 Task: Find connections with filter location Khawr Fakkān with filter topic #workingathomewith filter profile language German with filter current company Microsoft with filter school Late Shri. Vishnu Waman Thakur Charitable Trust VIVA Institute of Technology at Shirgoan Post Virar Tal Vasai Dist Thane with filter industry Mobile Food Services with filter service category AnimationArchitecture with filter keywords title Marketing Research Analyst
Action: Mouse moved to (499, 72)
Screenshot: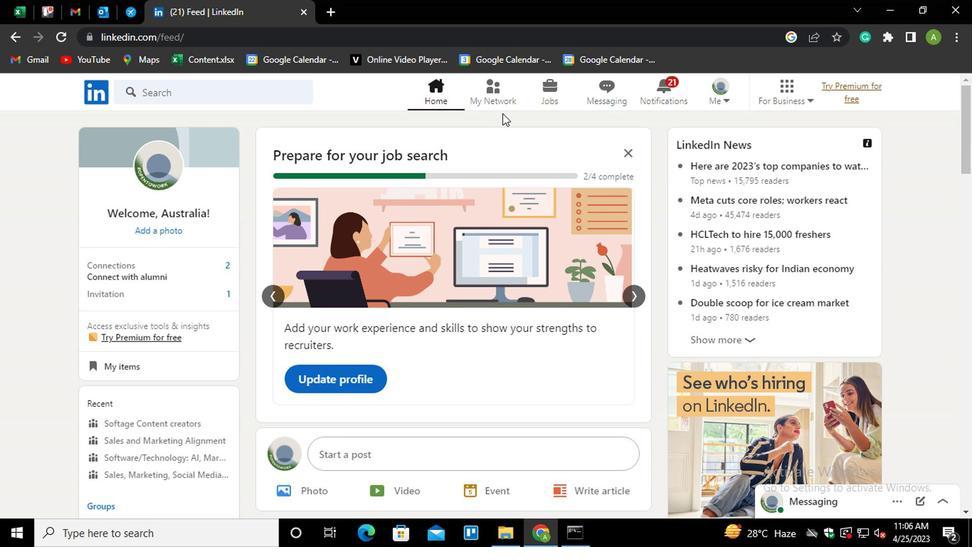 
Action: Mouse pressed left at (499, 72)
Screenshot: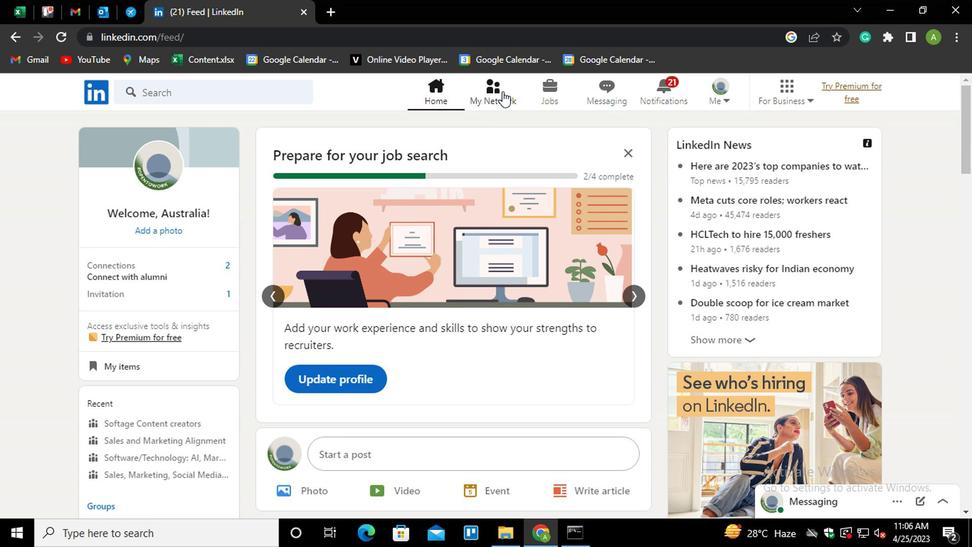 
Action: Mouse moved to (190, 167)
Screenshot: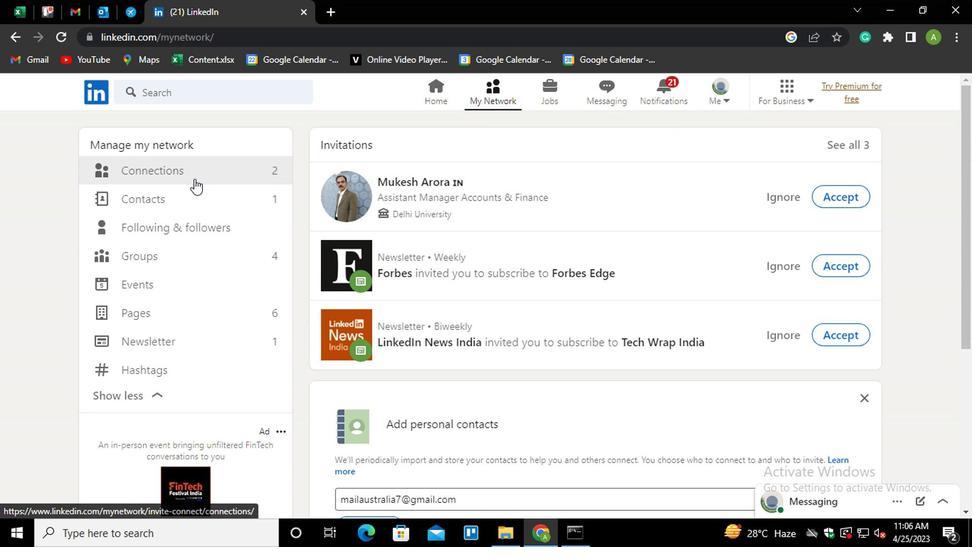 
Action: Mouse pressed left at (190, 167)
Screenshot: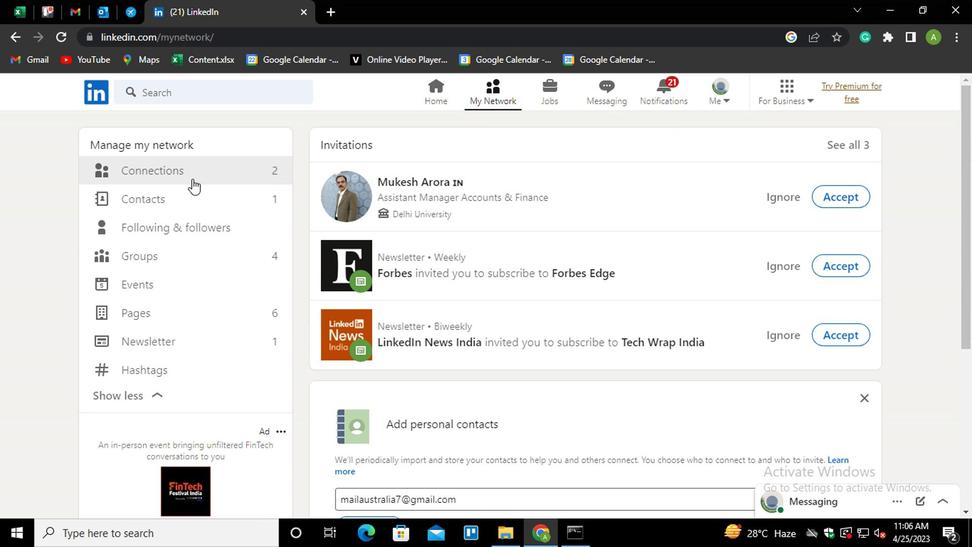 
Action: Mouse moved to (151, 151)
Screenshot: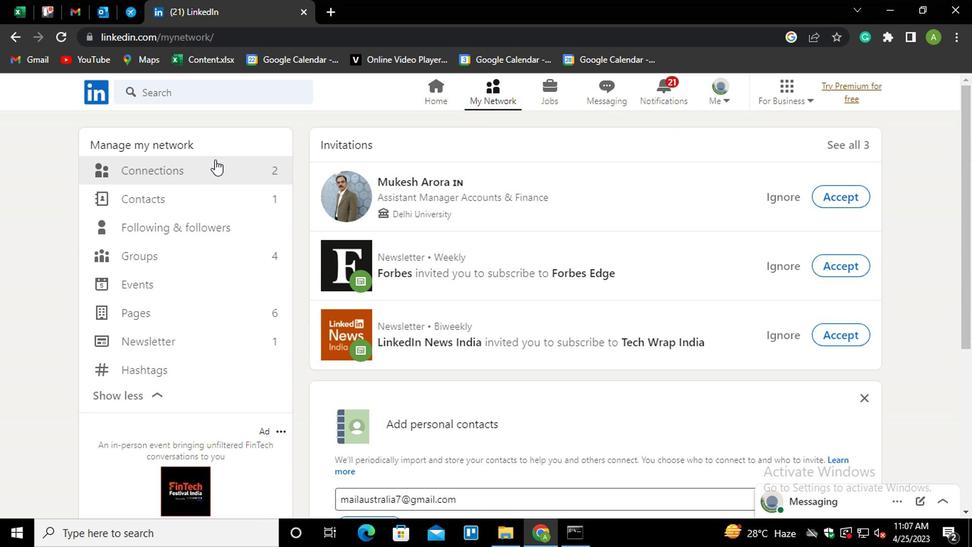 
Action: Mouse pressed left at (151, 151)
Screenshot: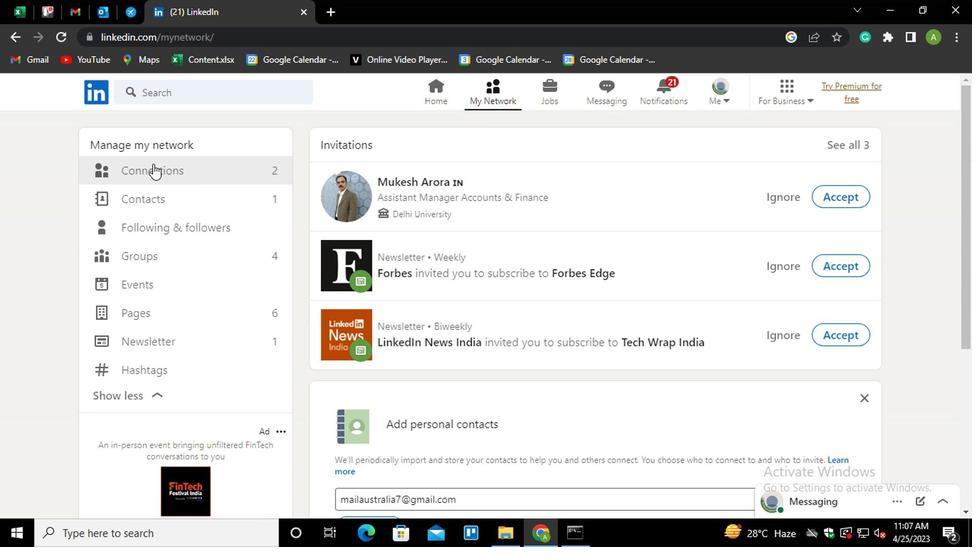 
Action: Mouse moved to (598, 157)
Screenshot: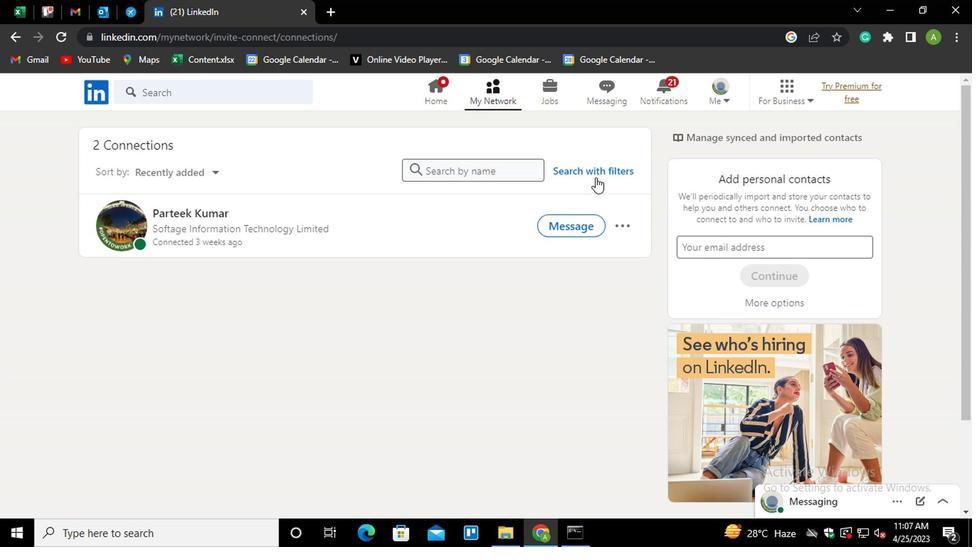 
Action: Mouse pressed left at (598, 157)
Screenshot: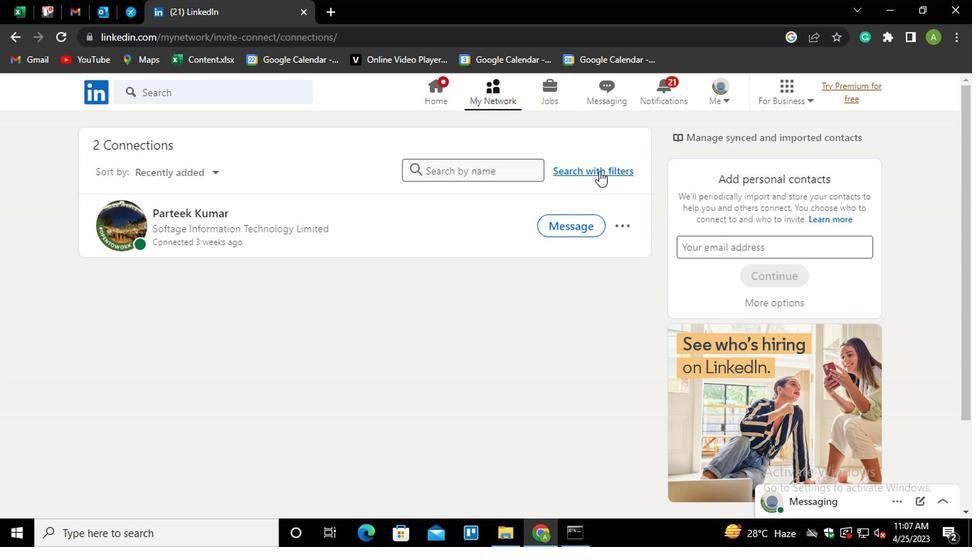 
Action: Mouse moved to (477, 115)
Screenshot: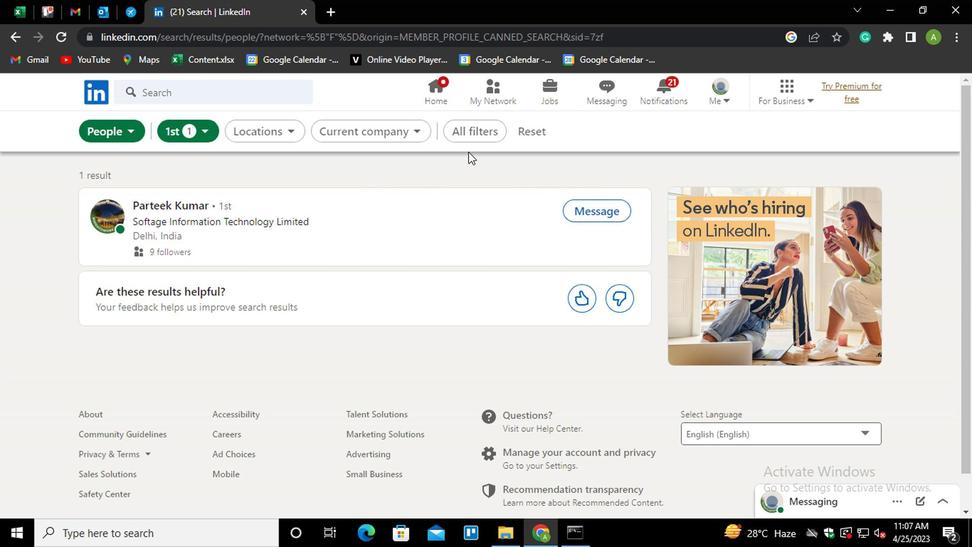 
Action: Mouse pressed left at (477, 115)
Screenshot: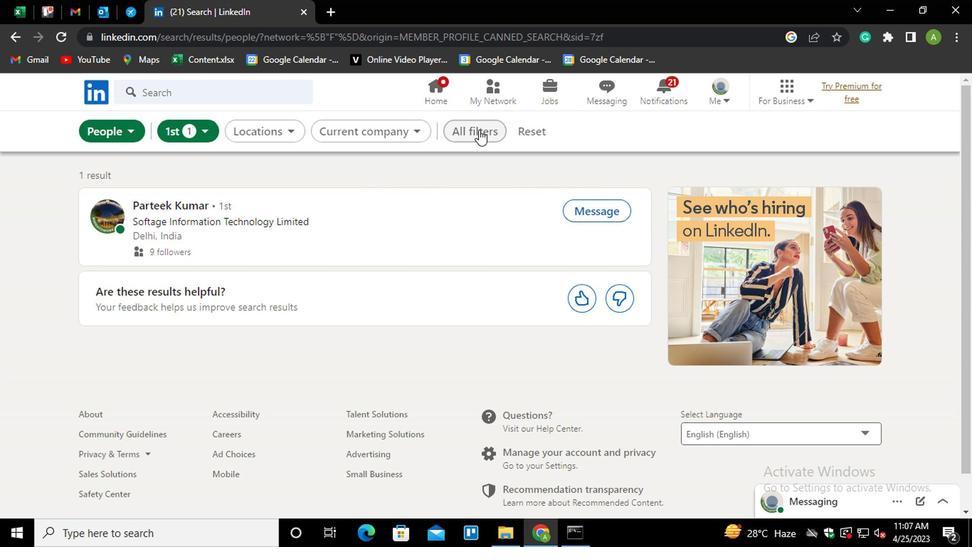 
Action: Mouse moved to (703, 298)
Screenshot: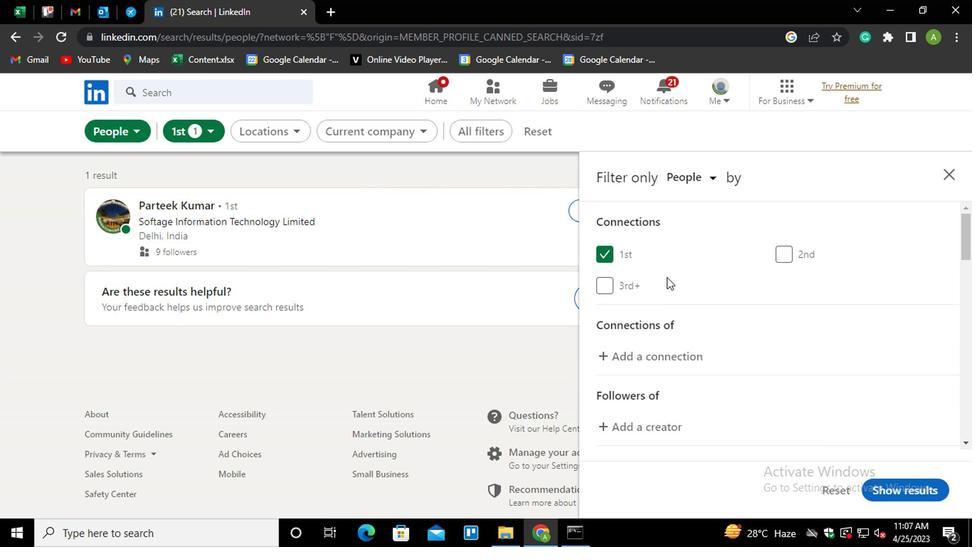 
Action: Mouse scrolled (703, 297) with delta (0, -1)
Screenshot: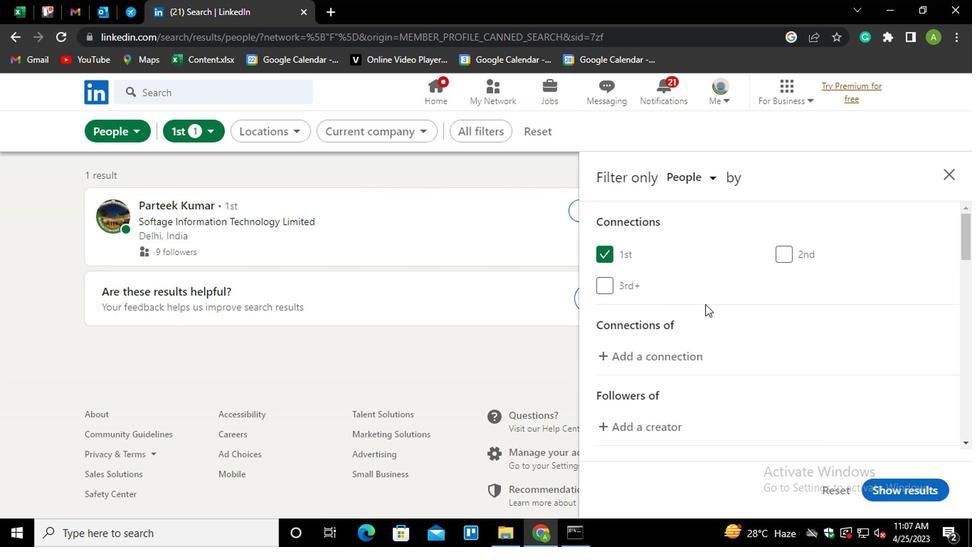 
Action: Mouse scrolled (703, 297) with delta (0, -1)
Screenshot: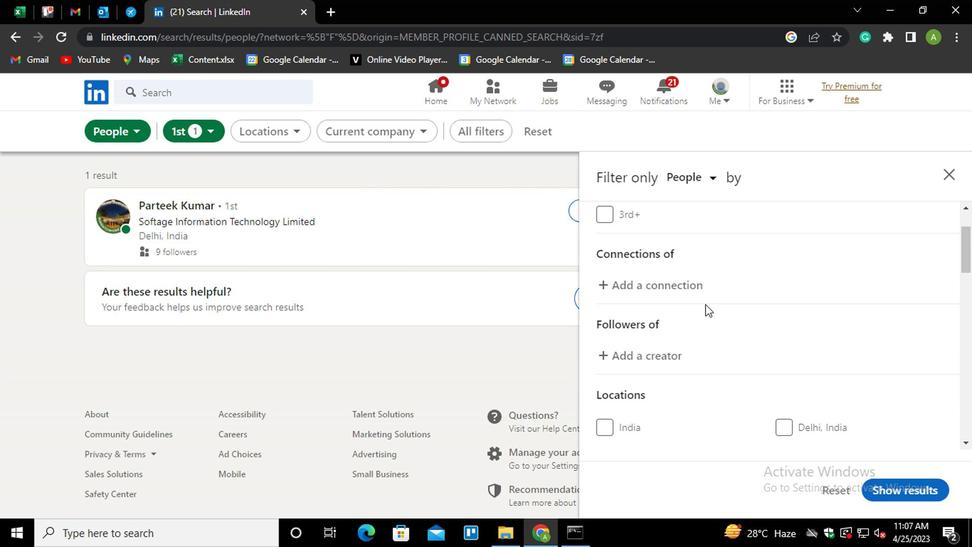 
Action: Mouse scrolled (703, 297) with delta (0, -1)
Screenshot: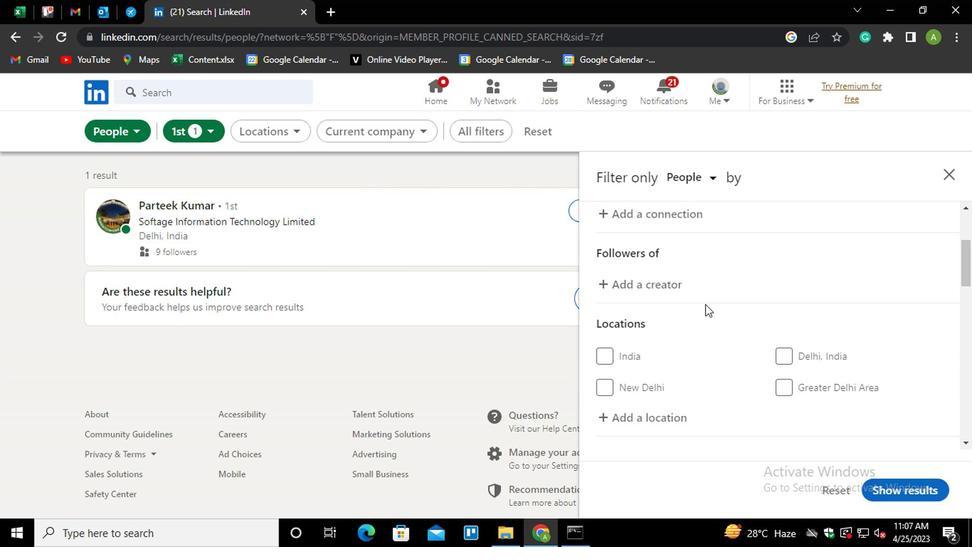 
Action: Mouse moved to (660, 344)
Screenshot: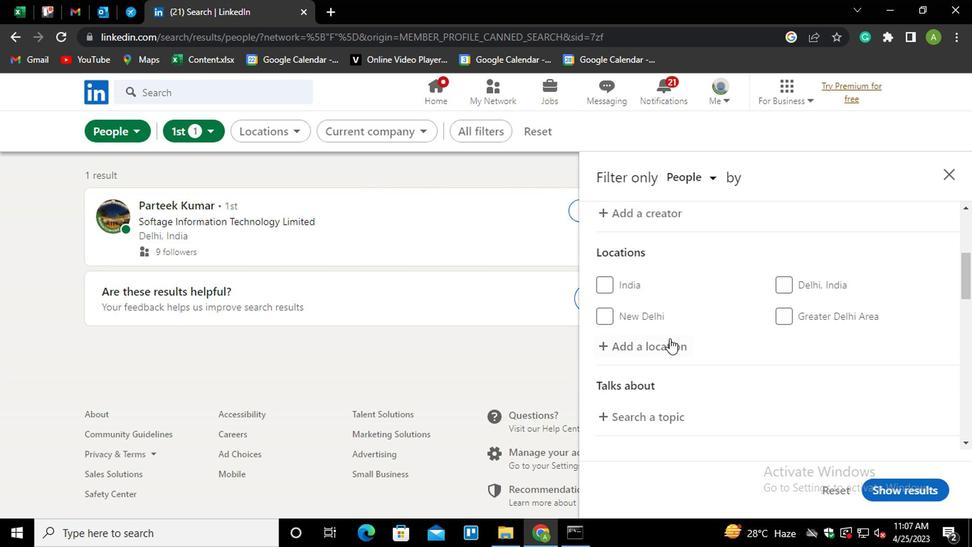
Action: Mouse pressed left at (660, 344)
Screenshot: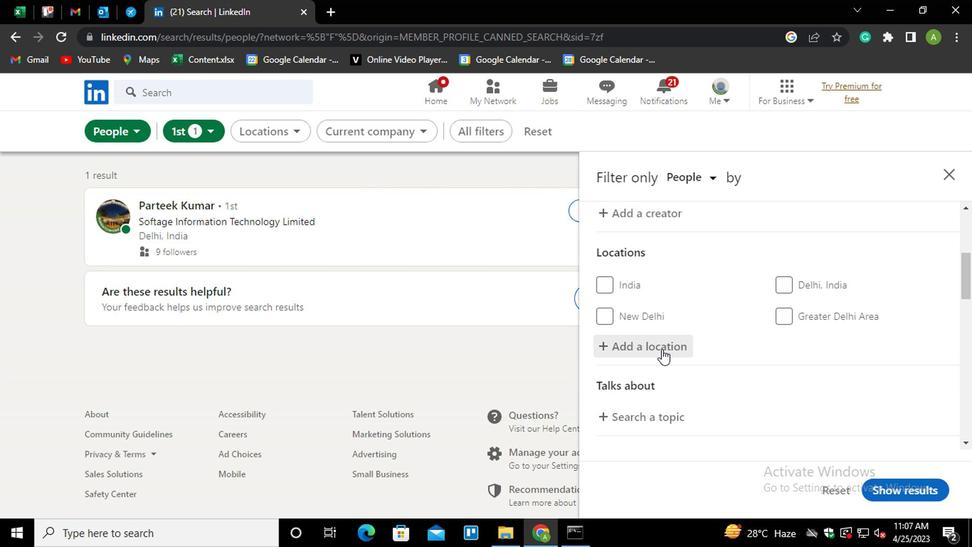 
Action: Mouse moved to (689, 338)
Screenshot: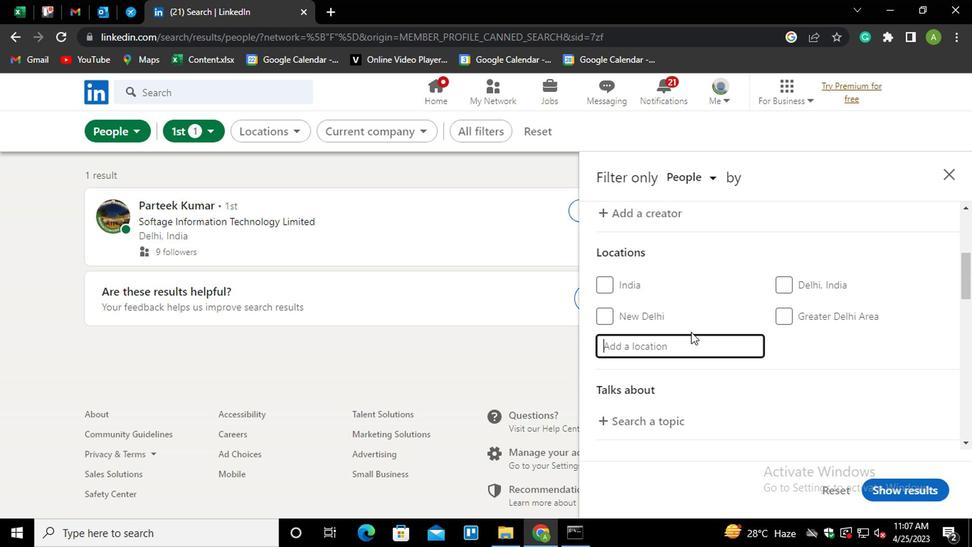 
Action: Mouse pressed left at (689, 338)
Screenshot: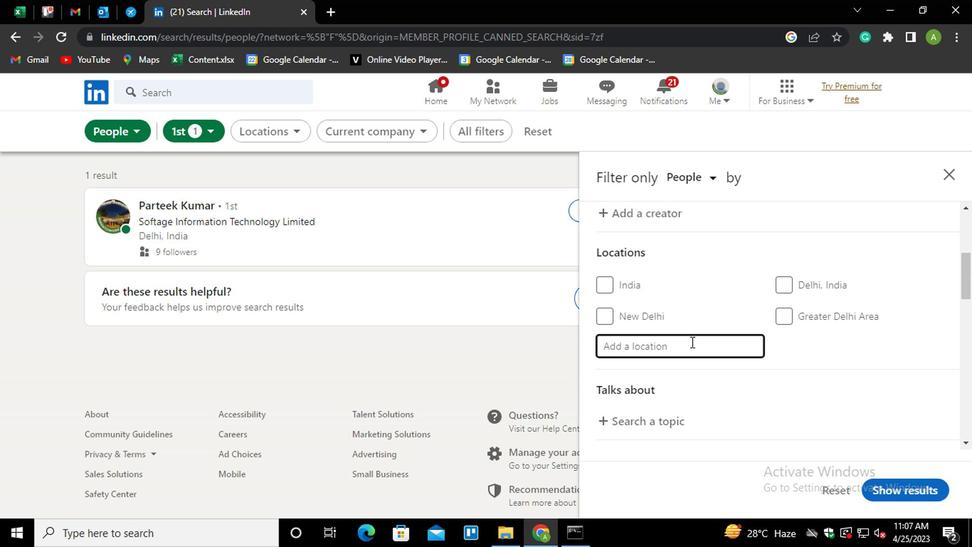 
Action: Key pressed <Key.shift_r>Khawr<Key.space><Key.shift_r>Fakkan
Screenshot: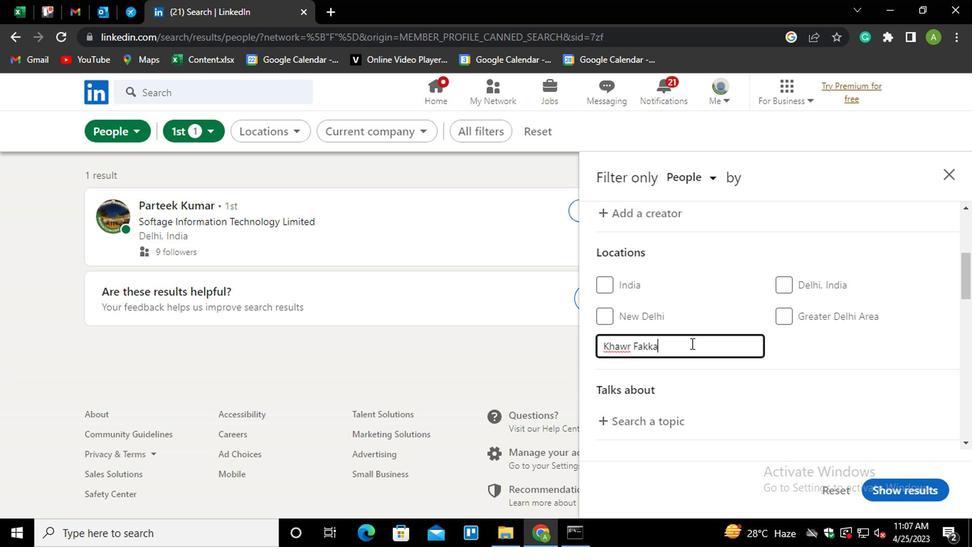 
Action: Mouse moved to (847, 389)
Screenshot: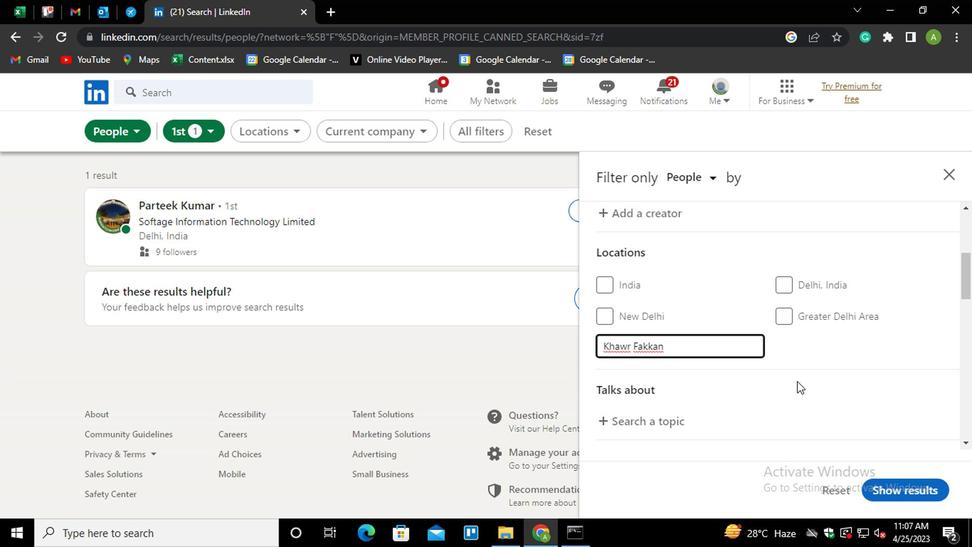 
Action: Mouse pressed left at (847, 389)
Screenshot: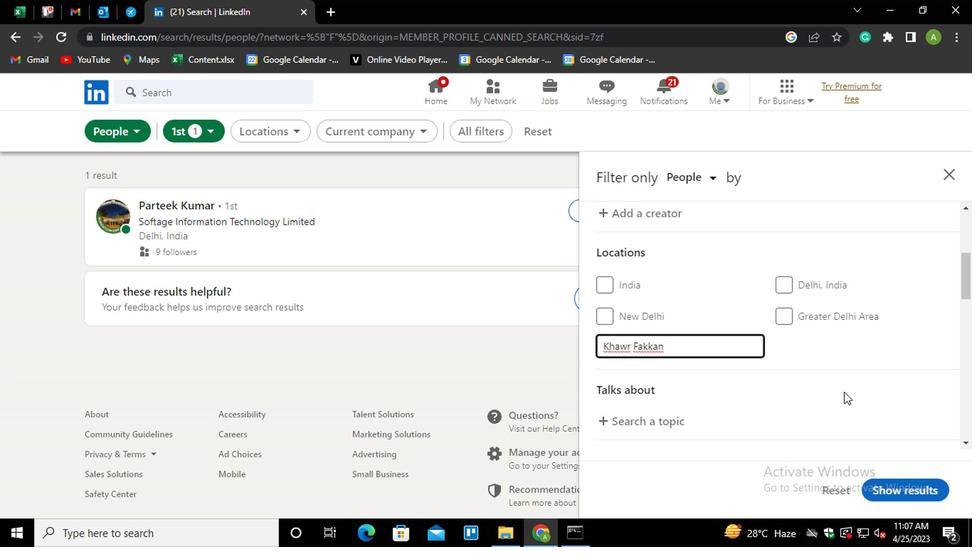 
Action: Mouse moved to (850, 387)
Screenshot: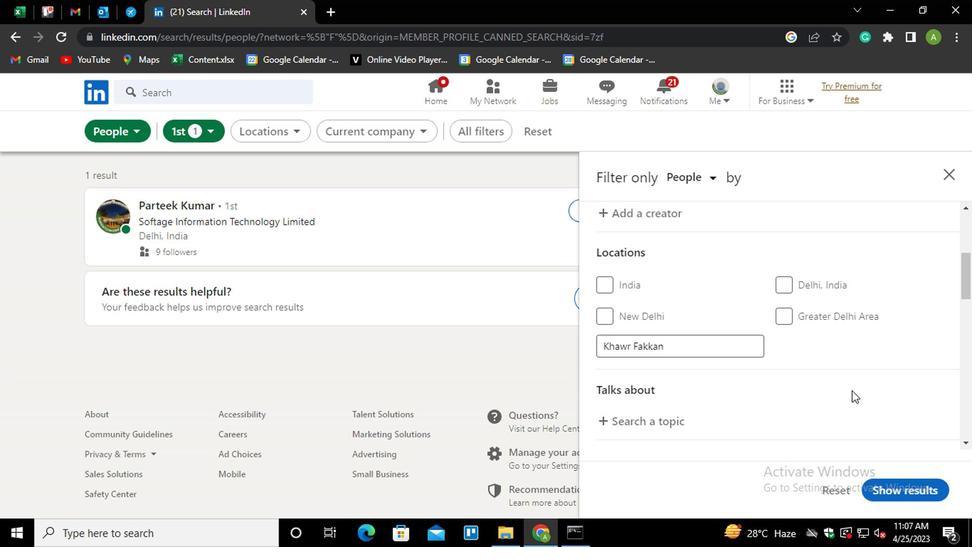 
Action: Mouse scrolled (850, 387) with delta (0, 0)
Screenshot: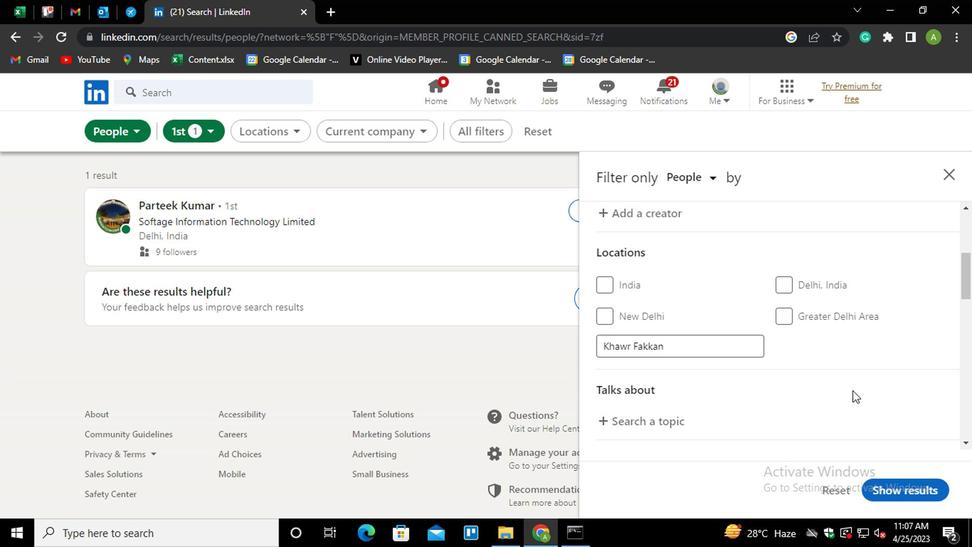 
Action: Mouse scrolled (850, 387) with delta (0, 0)
Screenshot: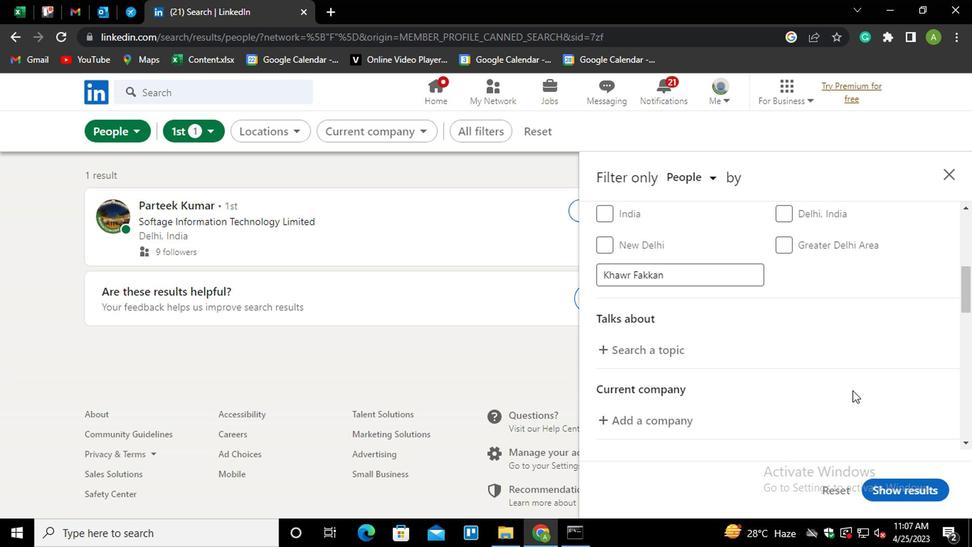 
Action: Mouse moved to (656, 265)
Screenshot: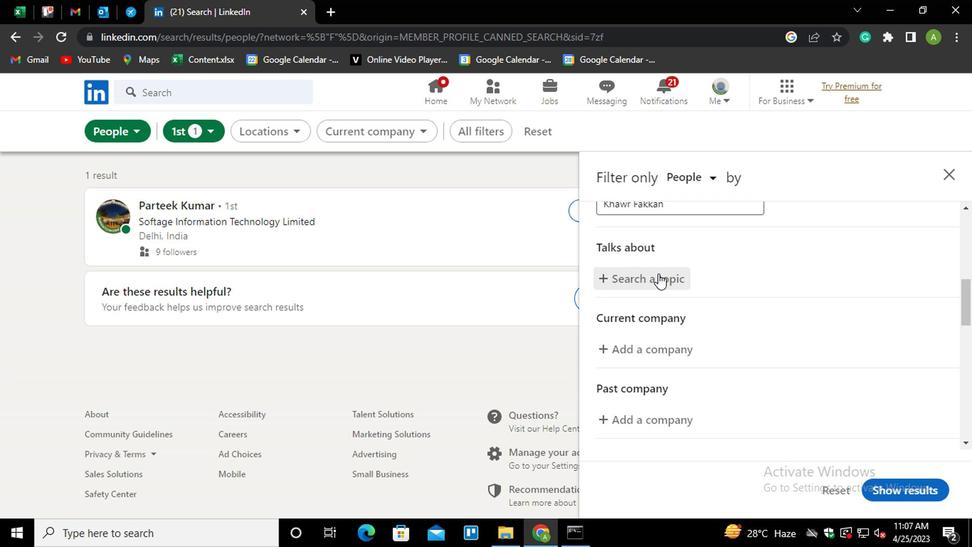 
Action: Mouse pressed left at (656, 265)
Screenshot: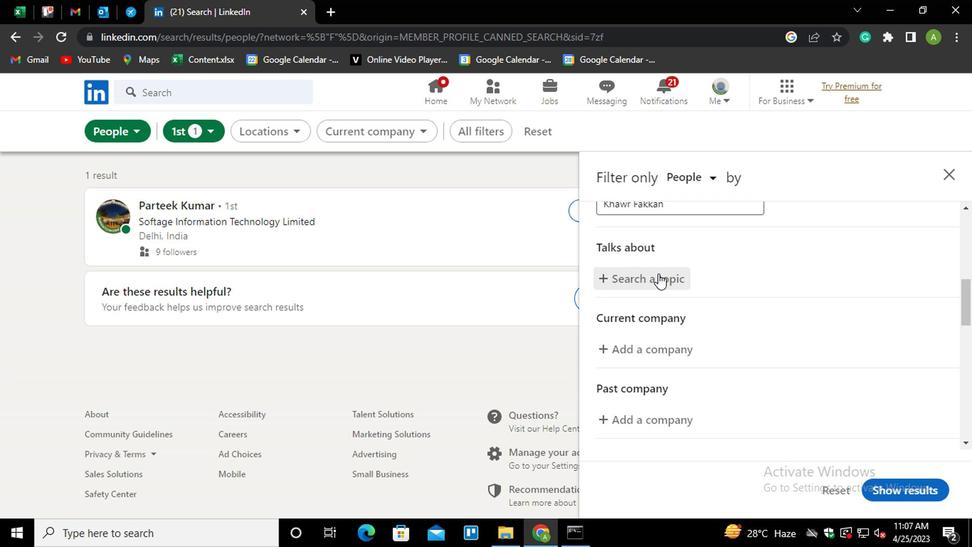 
Action: Key pressed <Key.shift>#WORKINGATHOMEWITH
Screenshot: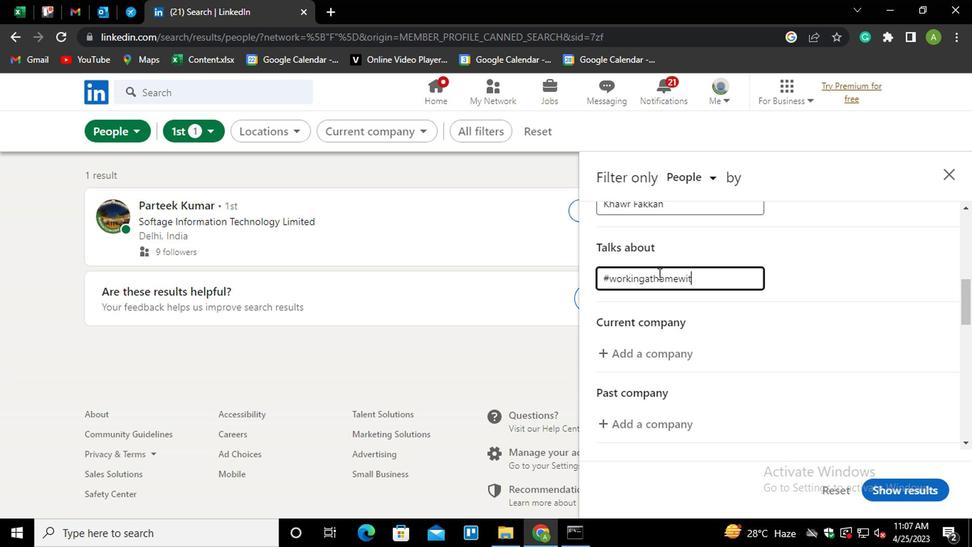 
Action: Mouse moved to (815, 290)
Screenshot: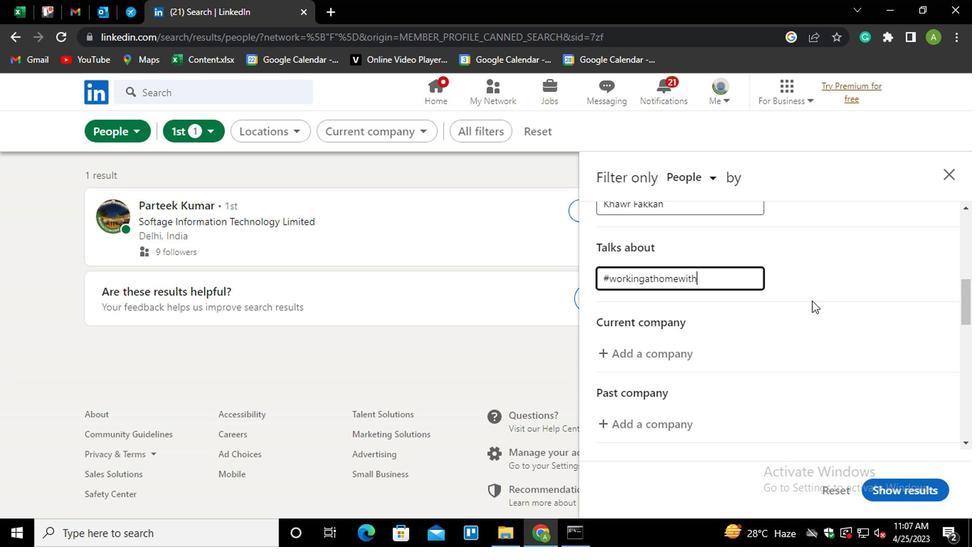 
Action: Mouse scrolled (815, 289) with delta (0, -1)
Screenshot: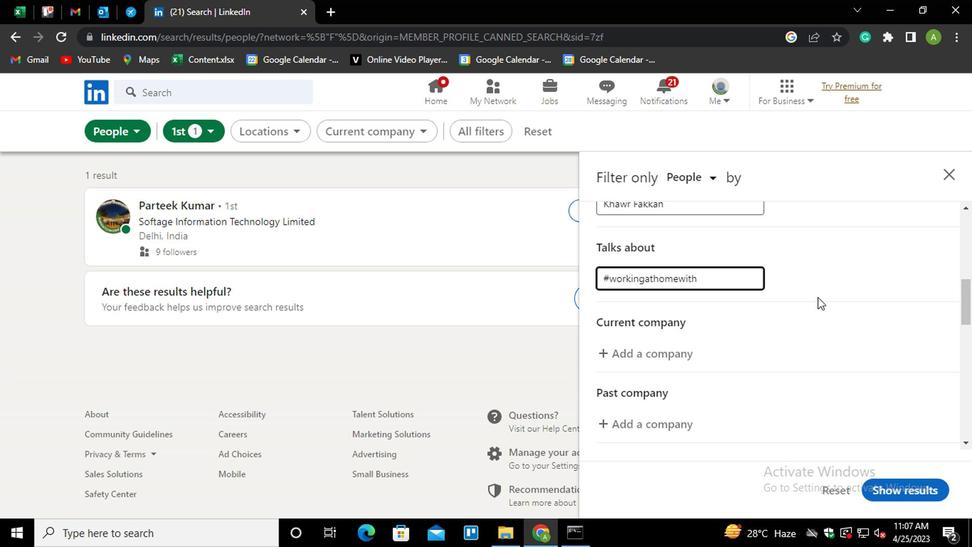 
Action: Mouse scrolled (815, 289) with delta (0, -1)
Screenshot: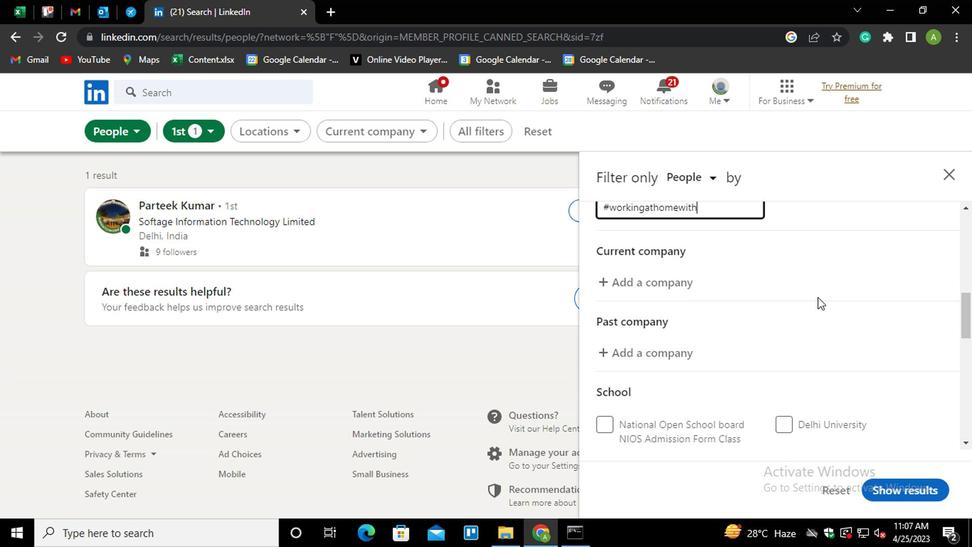 
Action: Mouse scrolled (815, 289) with delta (0, -1)
Screenshot: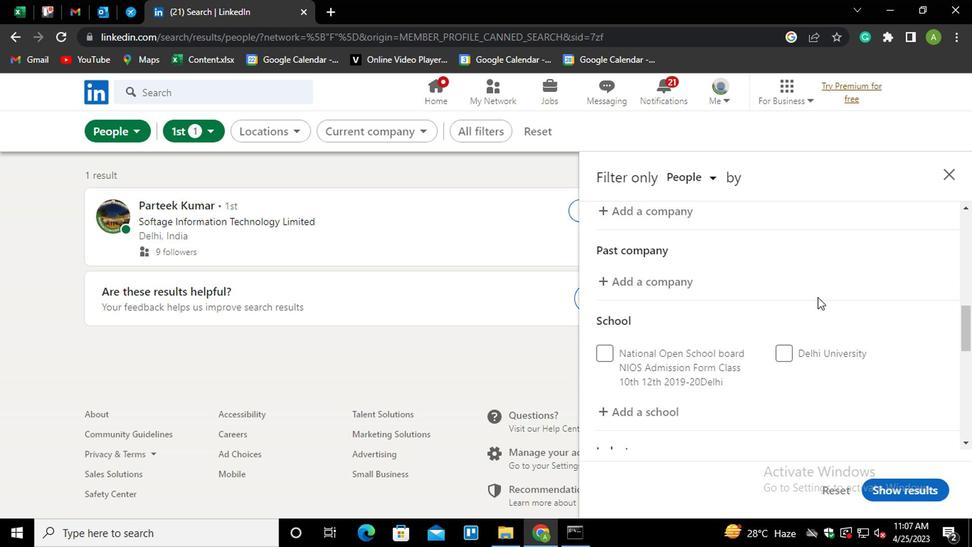 
Action: Mouse scrolled (815, 289) with delta (0, -1)
Screenshot: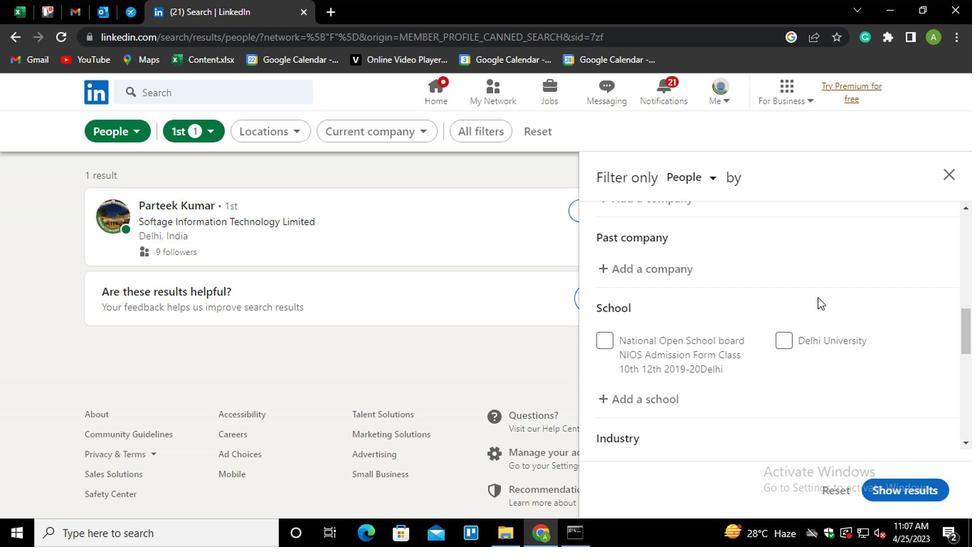 
Action: Mouse scrolled (815, 289) with delta (0, -1)
Screenshot: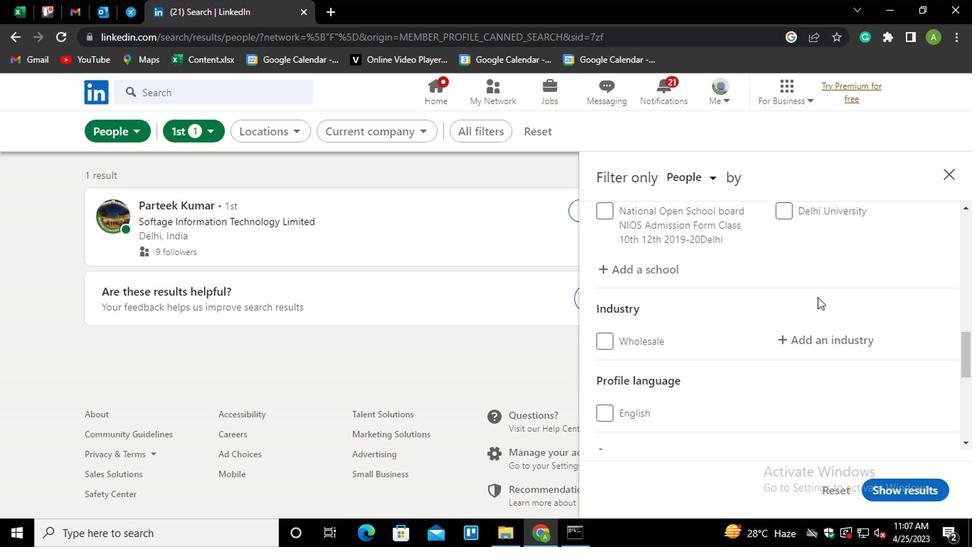 
Action: Mouse moved to (814, 292)
Screenshot: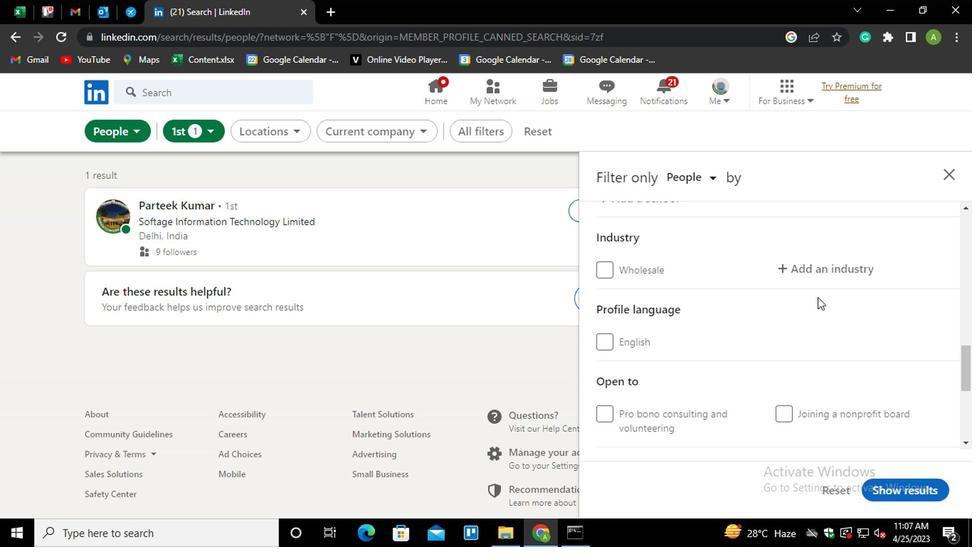 
Action: Mouse scrolled (814, 292) with delta (0, 0)
Screenshot: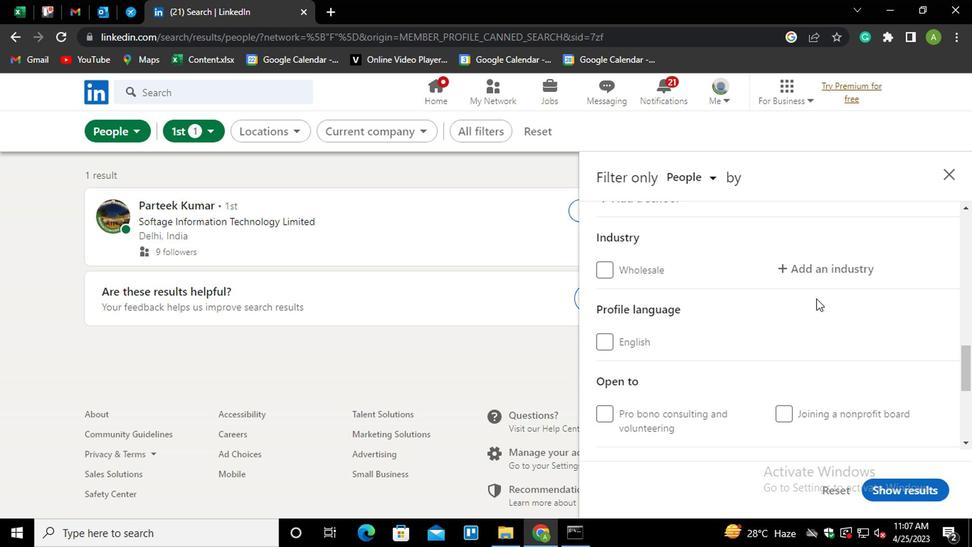 
Action: Mouse scrolled (814, 292) with delta (0, 0)
Screenshot: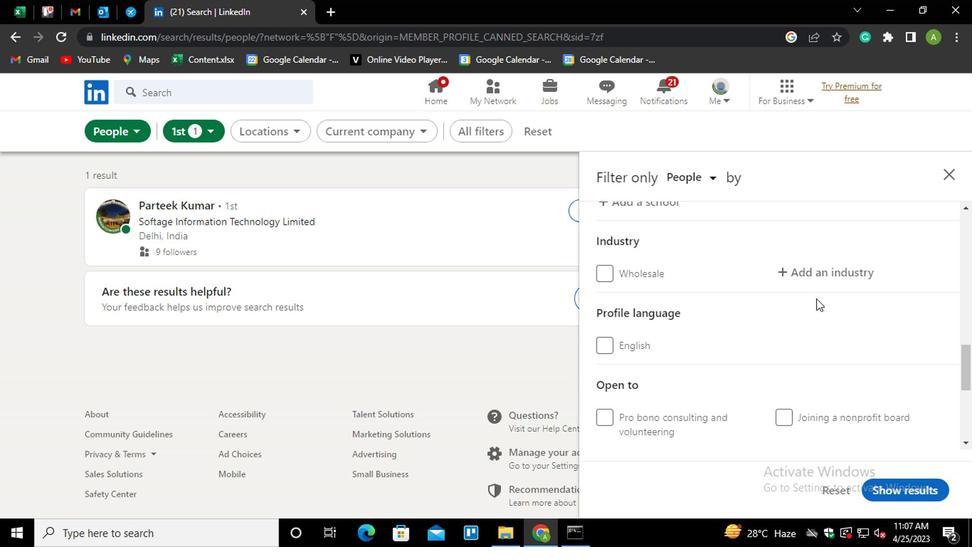 
Action: Mouse scrolled (814, 292) with delta (0, 0)
Screenshot: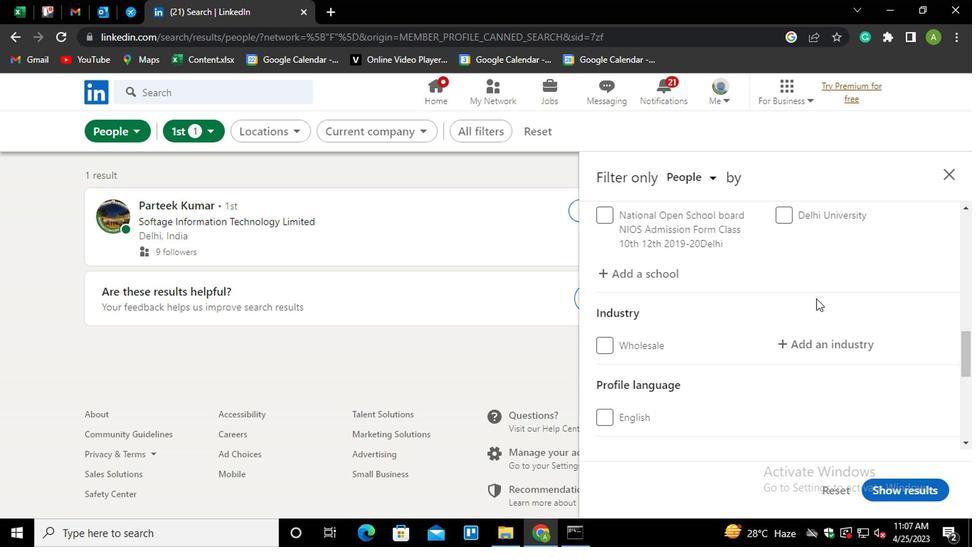 
Action: Mouse moved to (814, 292)
Screenshot: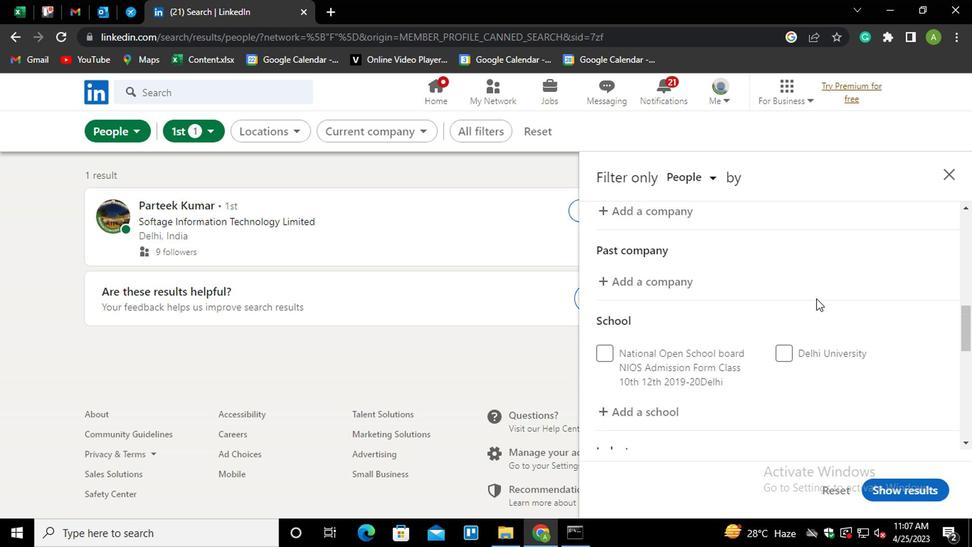 
Action: Mouse scrolled (814, 292) with delta (0, 0)
Screenshot: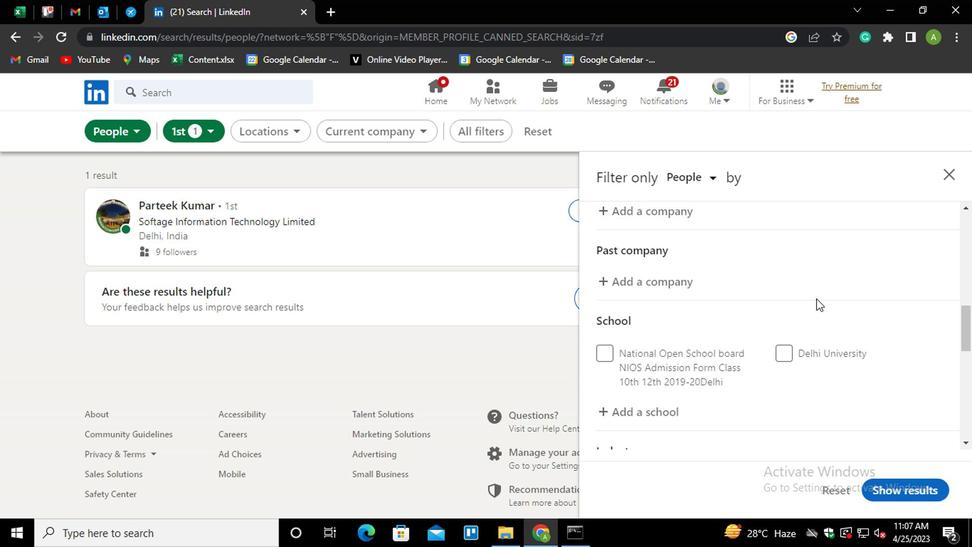 
Action: Mouse moved to (675, 278)
Screenshot: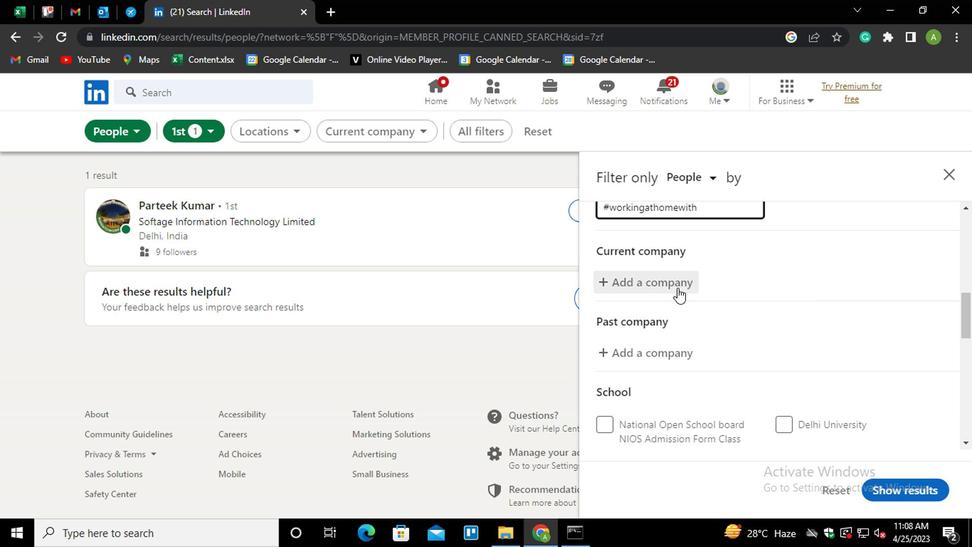 
Action: Mouse pressed left at (675, 278)
Screenshot: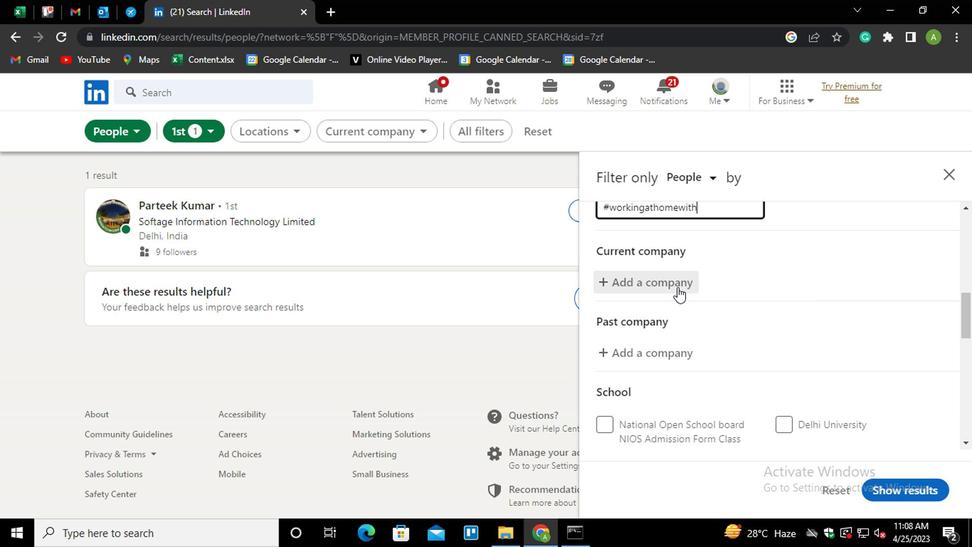 
Action: Mouse moved to (671, 280)
Screenshot: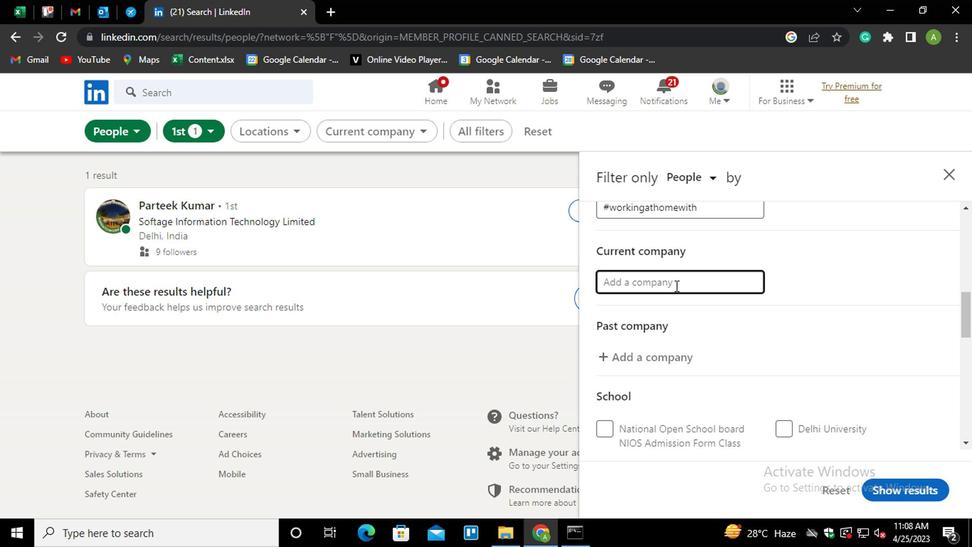 
Action: Key pressed <Key.shift_r>MICROSOFT<Key.down><Key.enter>
Screenshot: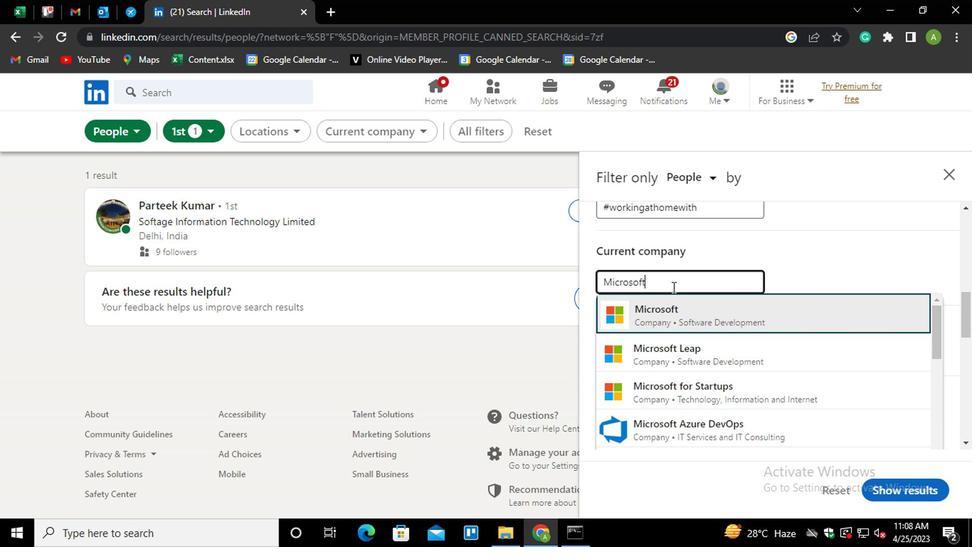 
Action: Mouse moved to (693, 336)
Screenshot: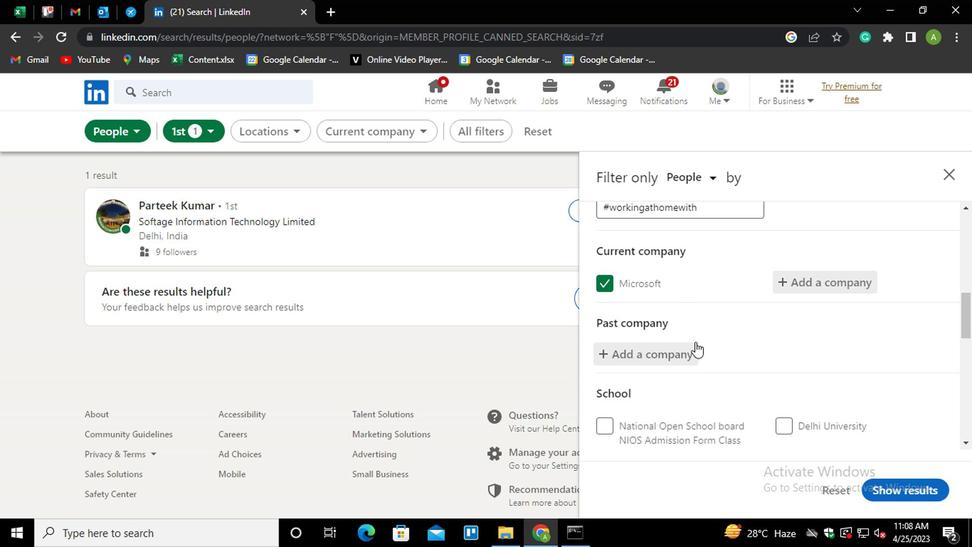 
Action: Mouse scrolled (693, 335) with delta (0, -1)
Screenshot: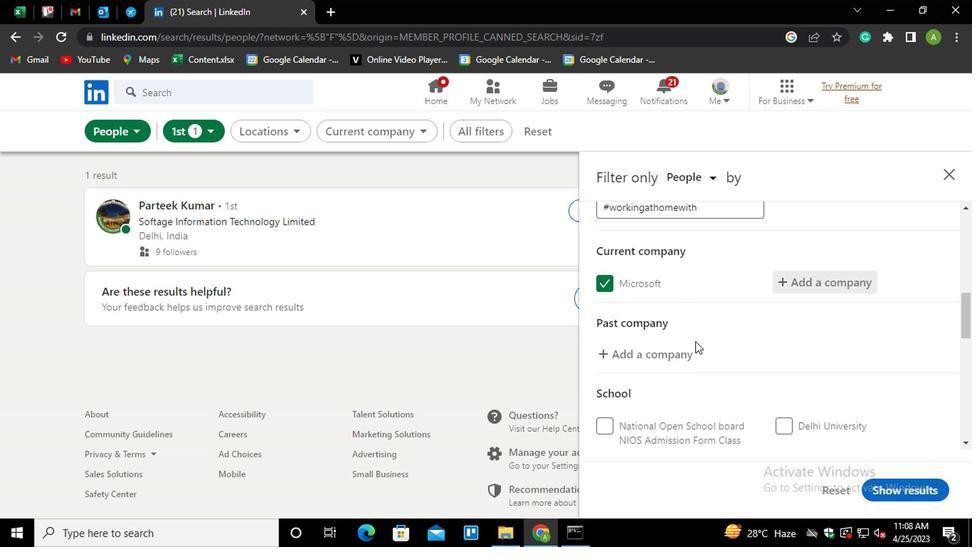 
Action: Mouse moved to (652, 410)
Screenshot: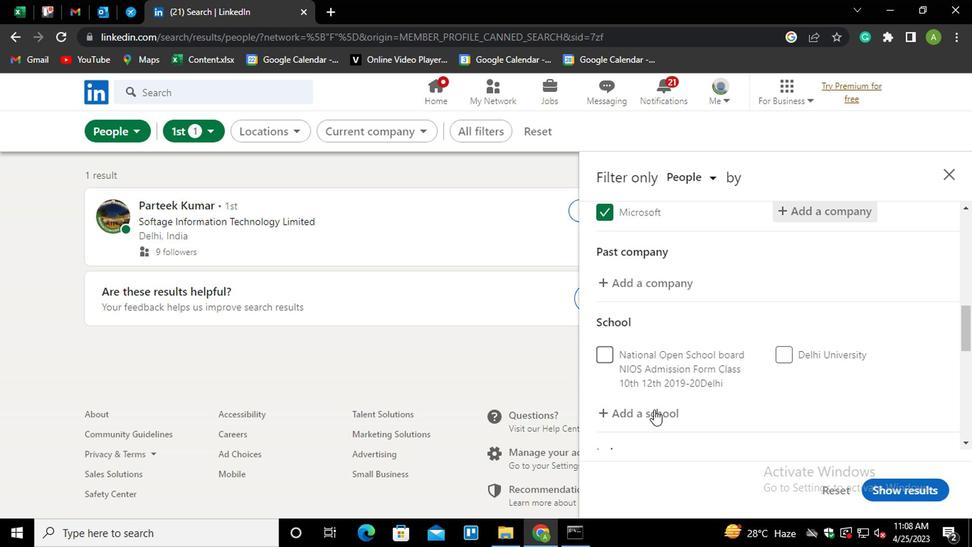 
Action: Mouse pressed left at (652, 410)
Screenshot: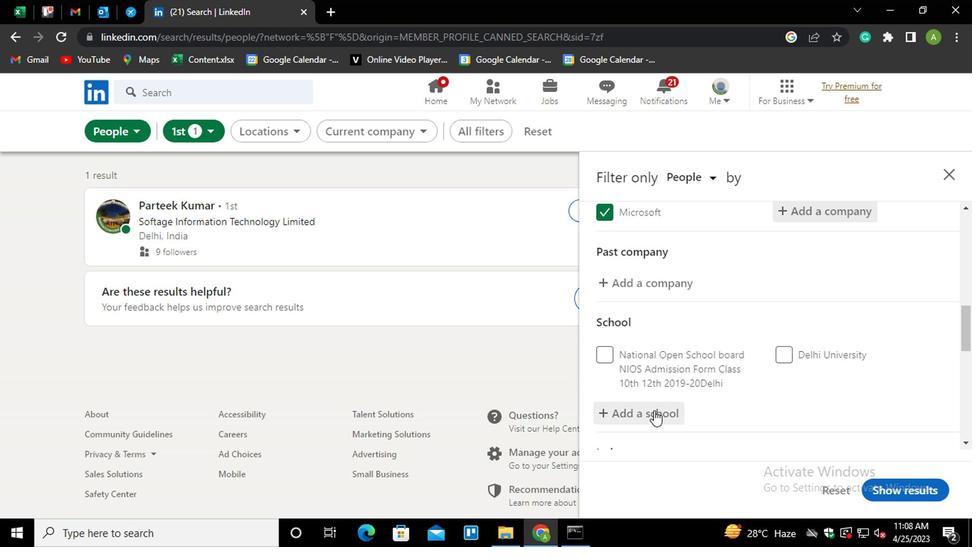 
Action: Mouse moved to (643, 416)
Screenshot: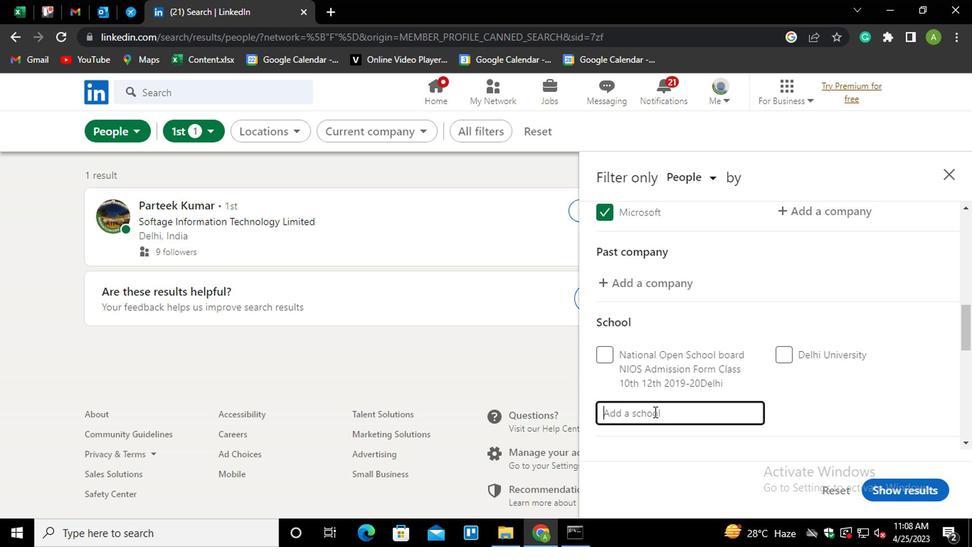 
Action: Key pressed <Key.shift>
Screenshot: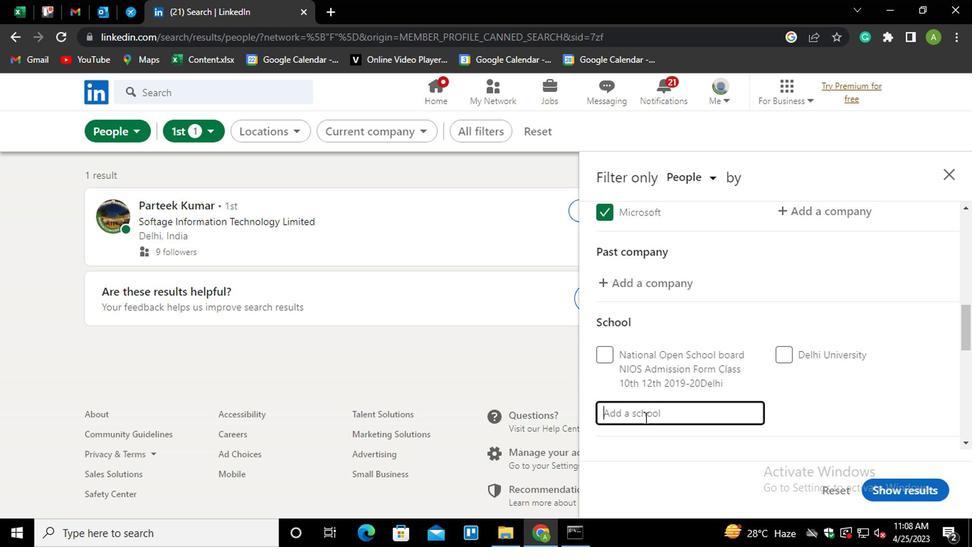 
Action: Mouse moved to (642, 416)
Screenshot: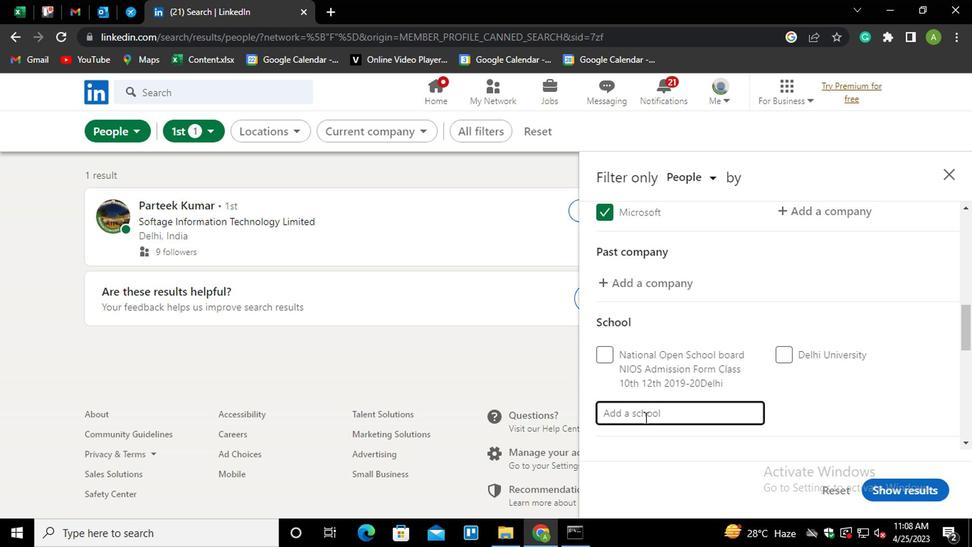 
Action: Key pressed <Key.shift><Key.shift><Key.shift><Key.shift><Key.shift><Key.shift><Key.shift><Key.shift><Key.shift><Key.shift><Key.shift><Key.shift><Key.shift><Key.shift><Key.shift><Key.shift><Key.shift><Key.shift><Key.shift><Key.shift><Key.shift><Key.shift><Key.shift><Key.shift><Key.shift><Key.shift><Key.shift><Key.shift><Key.shift><Key.shift><Key.shift><Key.shift><Key.shift><Key.shift><Key.shift><Key.shift><Key.shift><Key.shift><Key.shift><Key.shift><Key.shift><Key.shift><Key.shift><Key.shift><Key.shift><Key.shift><Key.shift><Key.shift><Key.shift><Key.shift><Key.shift><Key.shift><Key.shift><Key.shift><Key.shift><Key.shift><Key.shift><Key.shift><Key.shift><Key.shift><Key.shift><Key.shift><Key.shift><Key.shift><Key.shift><Key.shift><Key.shift><Key.shift><Key.shift><Key.shift><Key.shift><Key.shift><Key.shift><Key.shift><Key.shift><Key.shift><Key.shift><Key.shift><Key.shift><Key.shift><Key.shift><Key.shift><Key.shift><Key.shift><Key.shift><Key.shift><Key.shift><Key.shift><Key.shift><Key.shift>LARE<Key.space><Key.shift>SHRI.<Key.space><Key.shift_r>VISHNU<Key.space><Key.shift>WAMAN<Key.space><Key.shift_r>THAKUR<Key.space><Key.shift>CHARITABLE<Key.space><Key.shift>TRUST<Key.space><Key.shift>VI<Key.backspace><Key.shift_r>IV<Key.shift>A<Key.space><Key.shift_r>INSTITUTE<Key.space>OF<Key.space><Key.shift_r><Key.shift_r><Key.shift_r><Key.shift_r><Key.shift_r><Key.shift_r>TECHNOLOGY<Key.space>
Screenshot: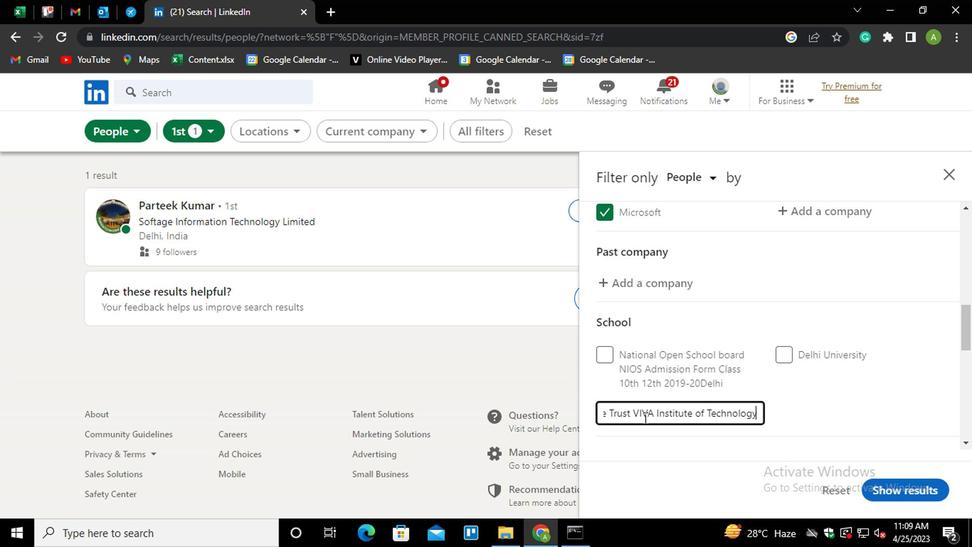 
Action: Mouse moved to (873, 416)
Screenshot: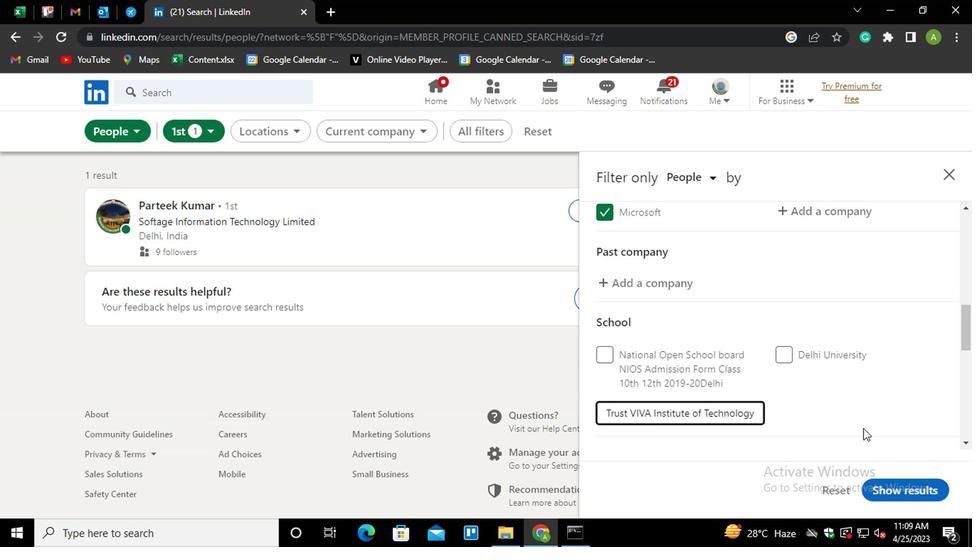 
Action: Mouse pressed left at (873, 416)
Screenshot: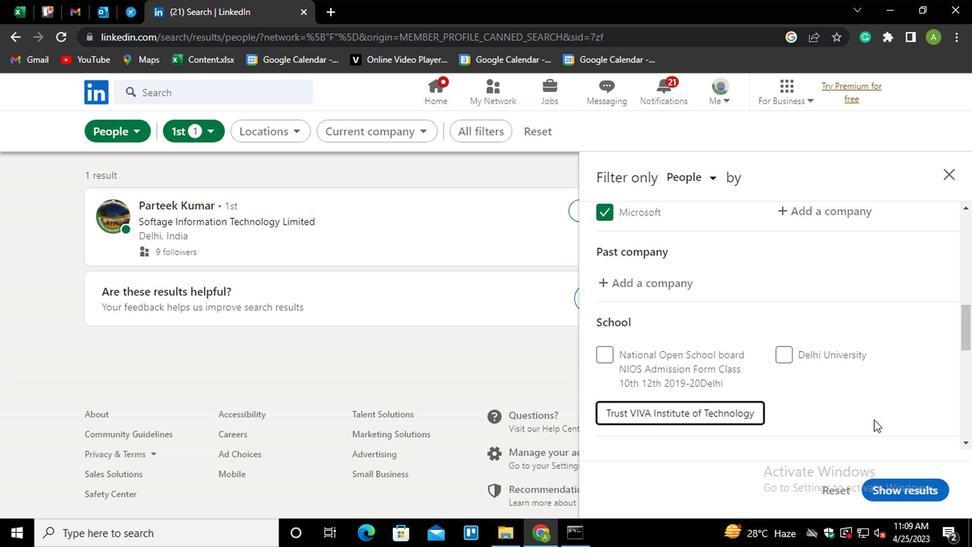 
Action: Mouse moved to (873, 414)
Screenshot: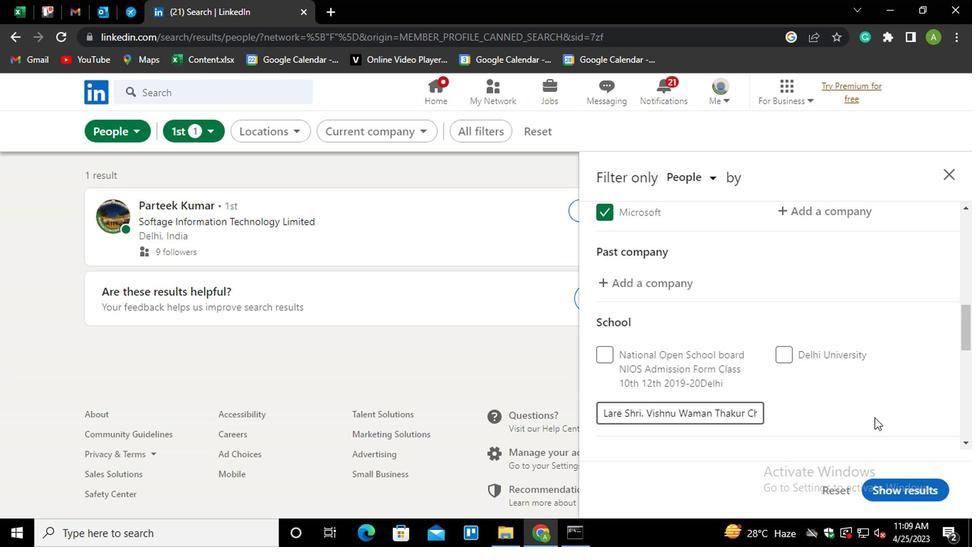 
Action: Mouse scrolled (873, 414) with delta (0, 0)
Screenshot: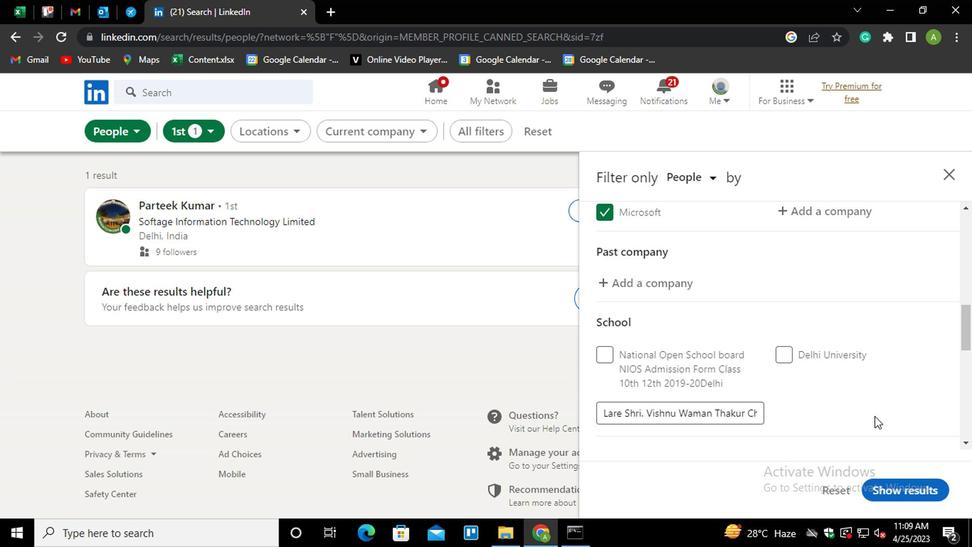 
Action: Mouse scrolled (873, 414) with delta (0, 0)
Screenshot: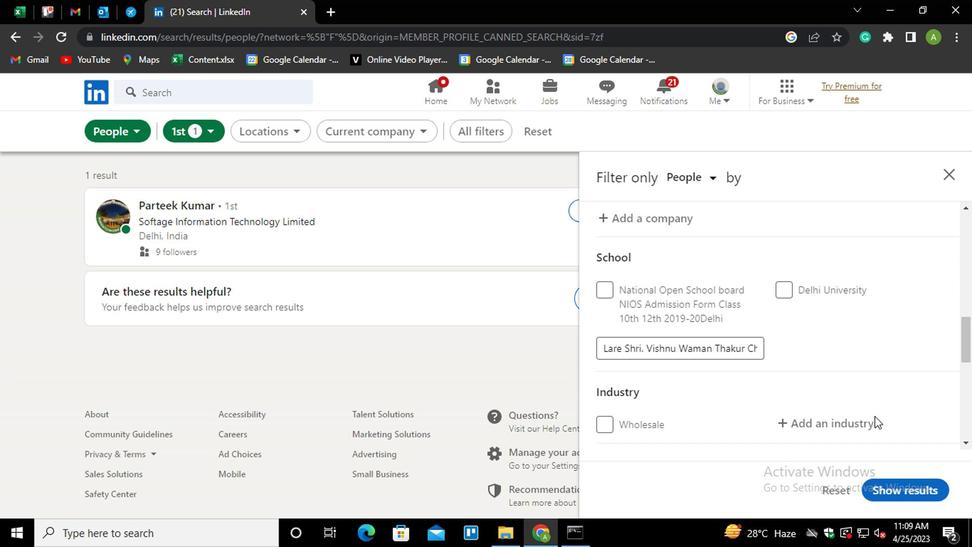 
Action: Mouse scrolled (873, 414) with delta (0, 0)
Screenshot: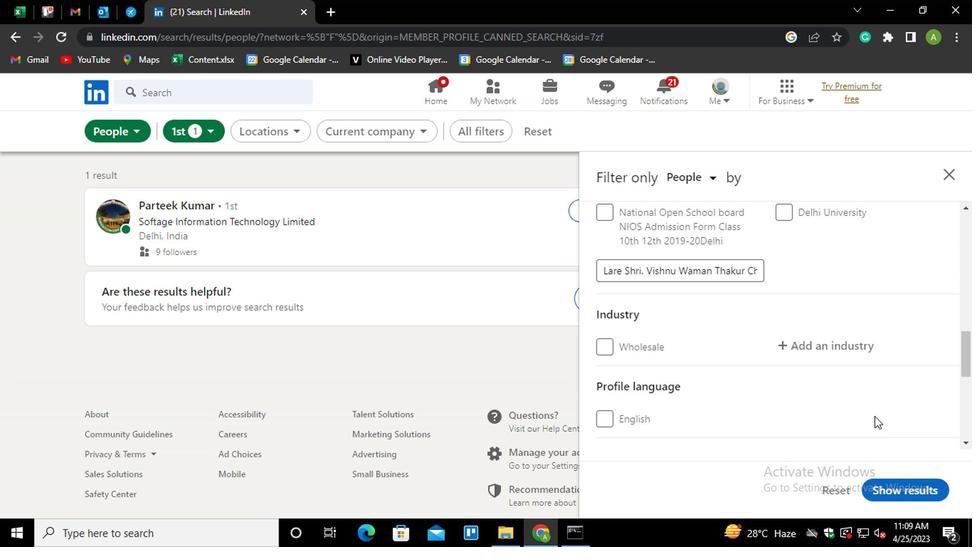 
Action: Mouse moved to (758, 304)
Screenshot: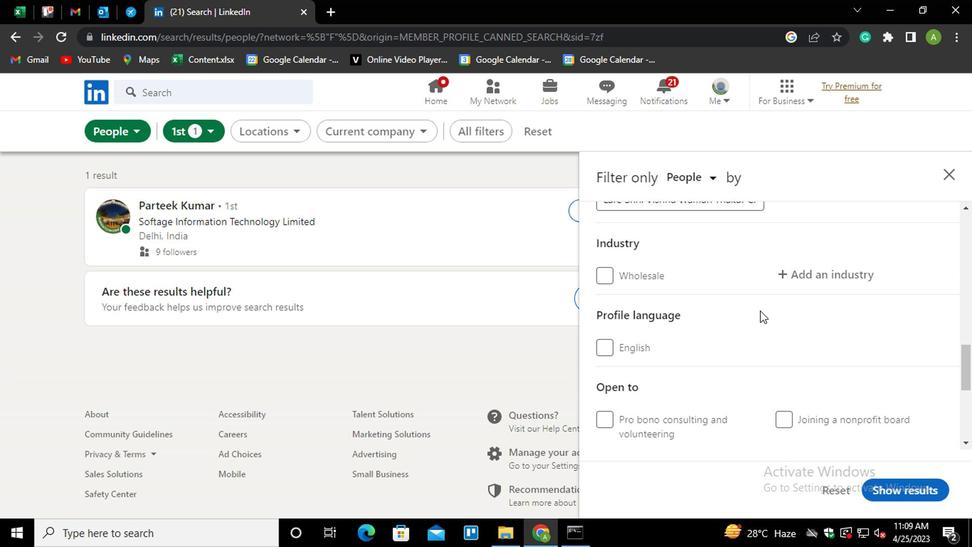 
Action: Mouse scrolled (758, 305) with delta (0, 0)
Screenshot: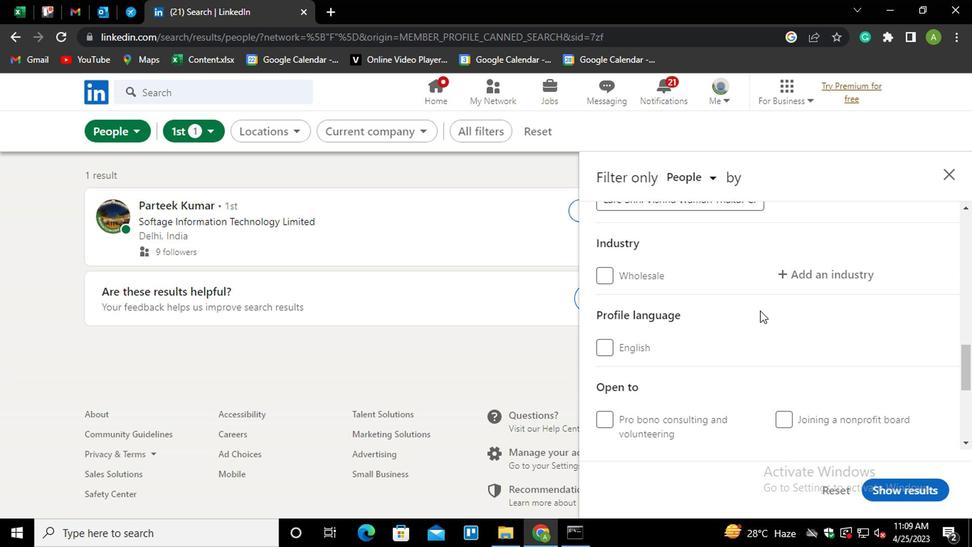 
Action: Mouse moved to (793, 341)
Screenshot: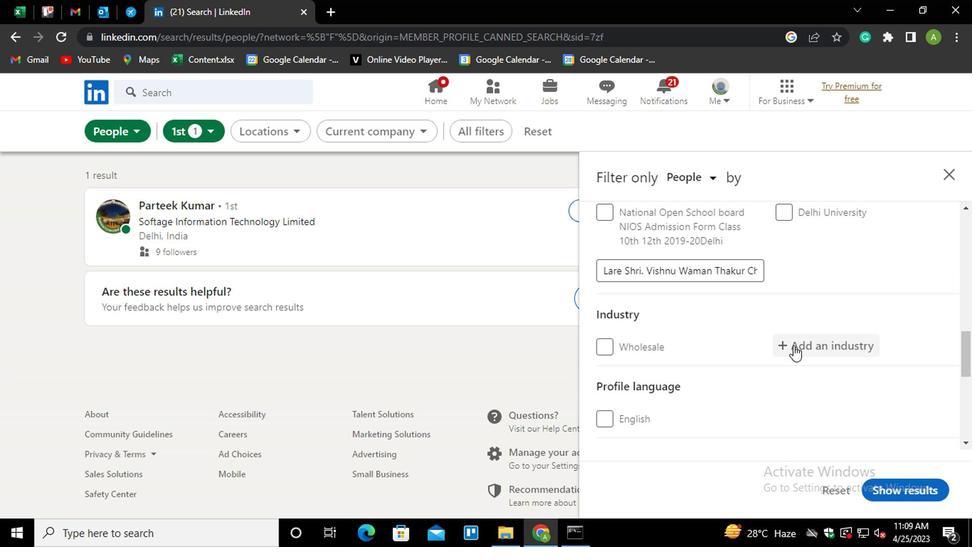 
Action: Mouse pressed left at (793, 341)
Screenshot: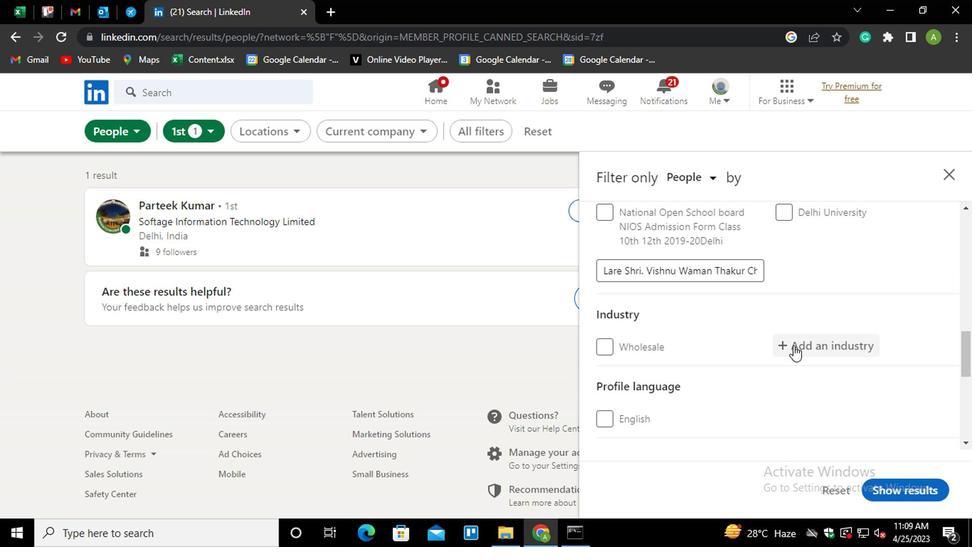 
Action: Mouse moved to (794, 341)
Screenshot: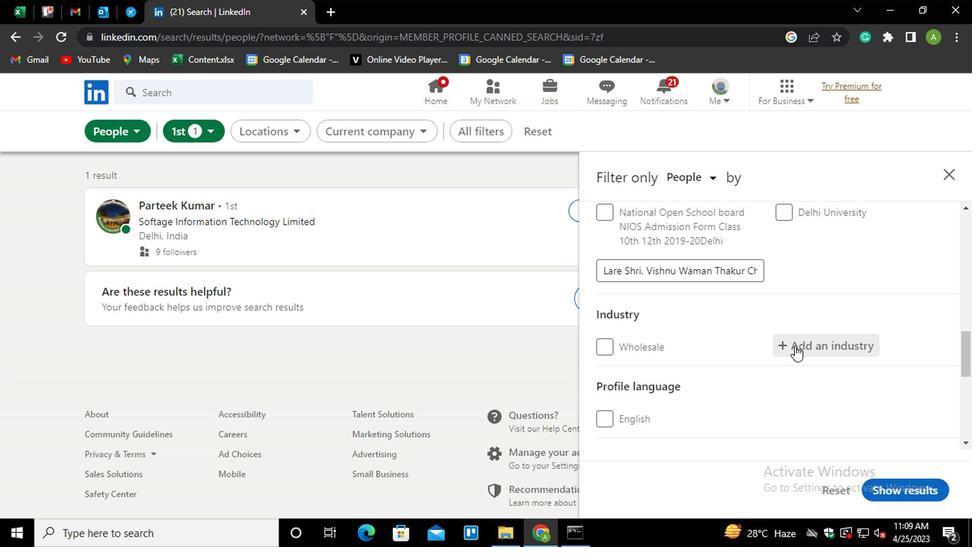 
Action: Key pressed <Key.shift_r>MOBILE<Key.down><Key.down><Key.down><Key.enter>
Screenshot: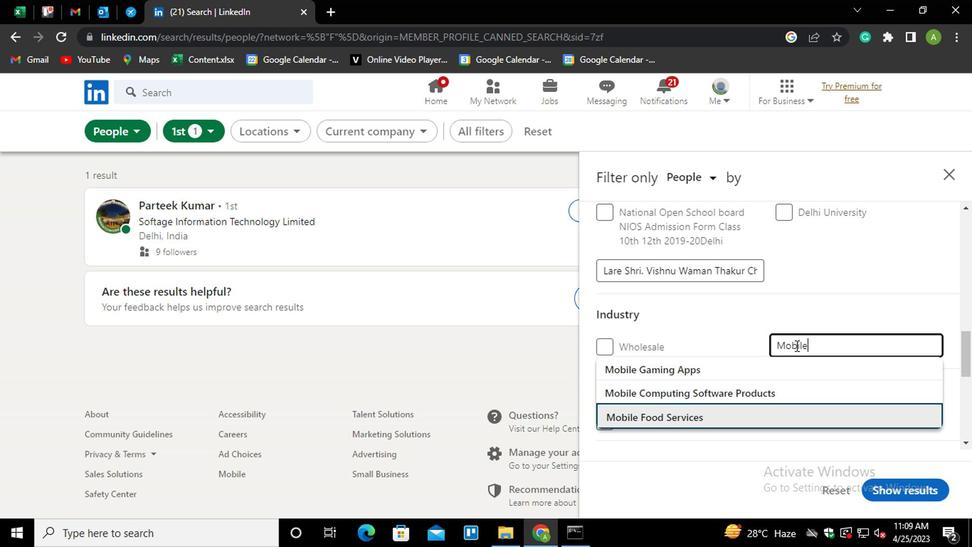 
Action: Mouse moved to (754, 400)
Screenshot: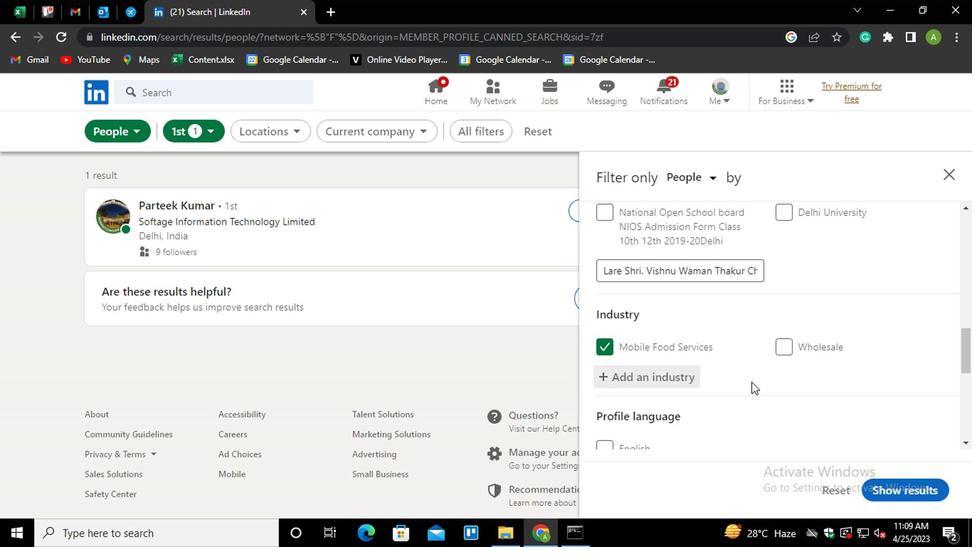 
Action: Mouse scrolled (754, 399) with delta (0, -1)
Screenshot: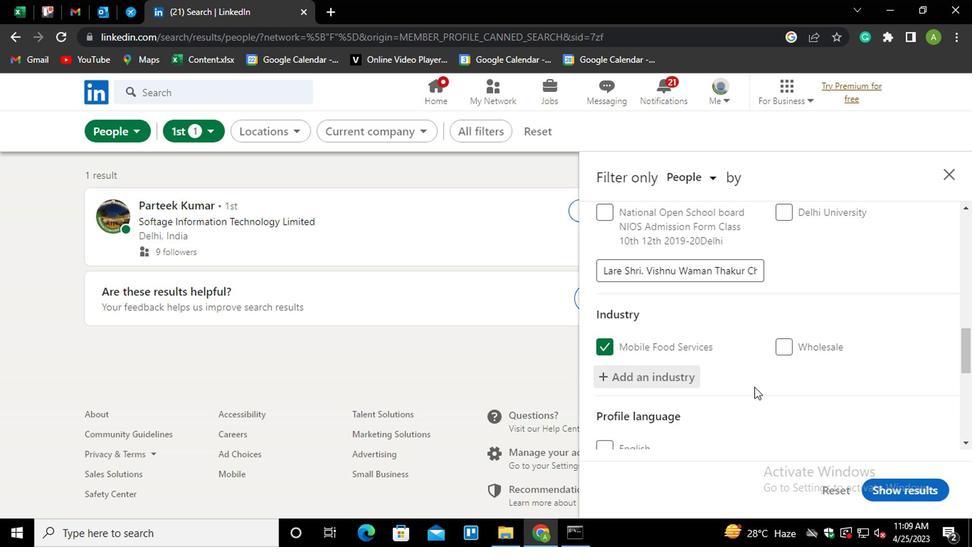 
Action: Mouse moved to (754, 400)
Screenshot: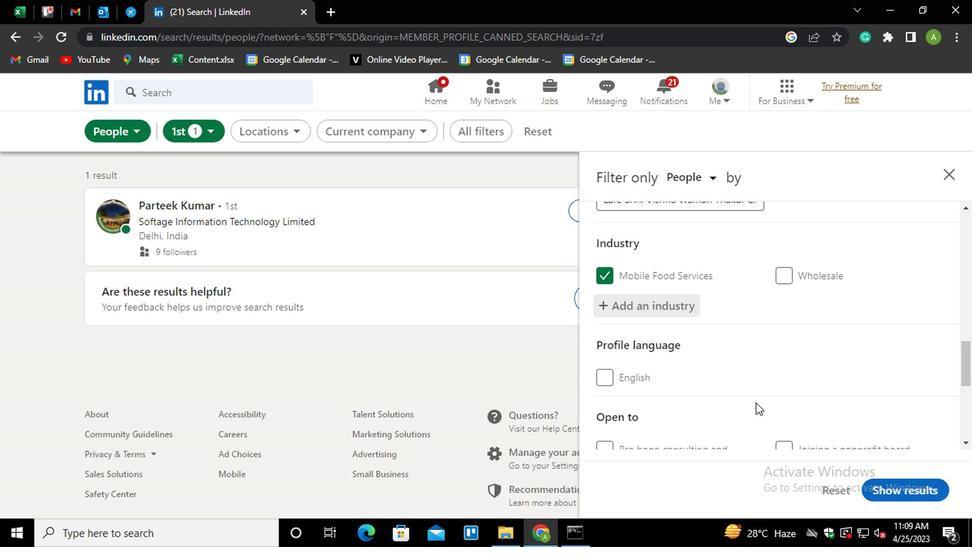 
Action: Mouse scrolled (754, 400) with delta (0, 0)
Screenshot: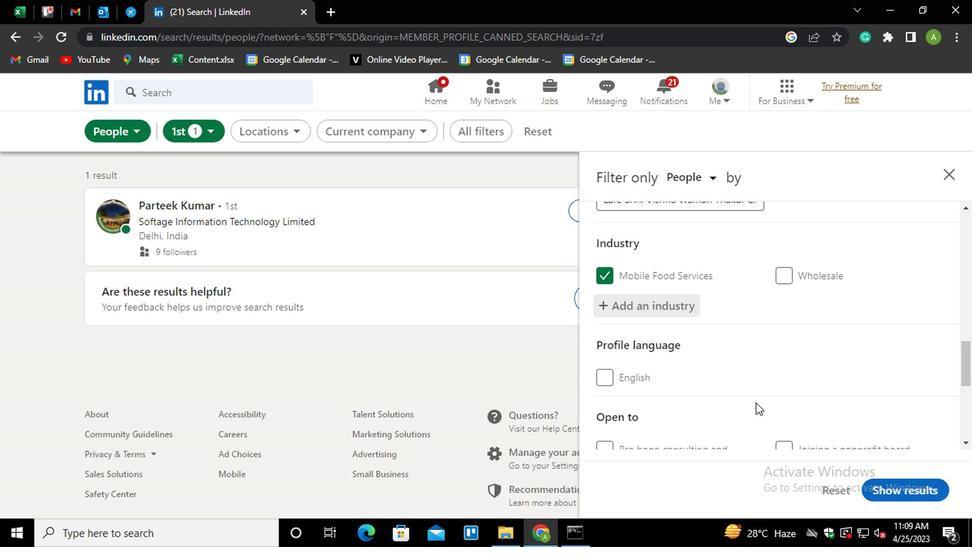 
Action: Mouse scrolled (754, 400) with delta (0, 0)
Screenshot: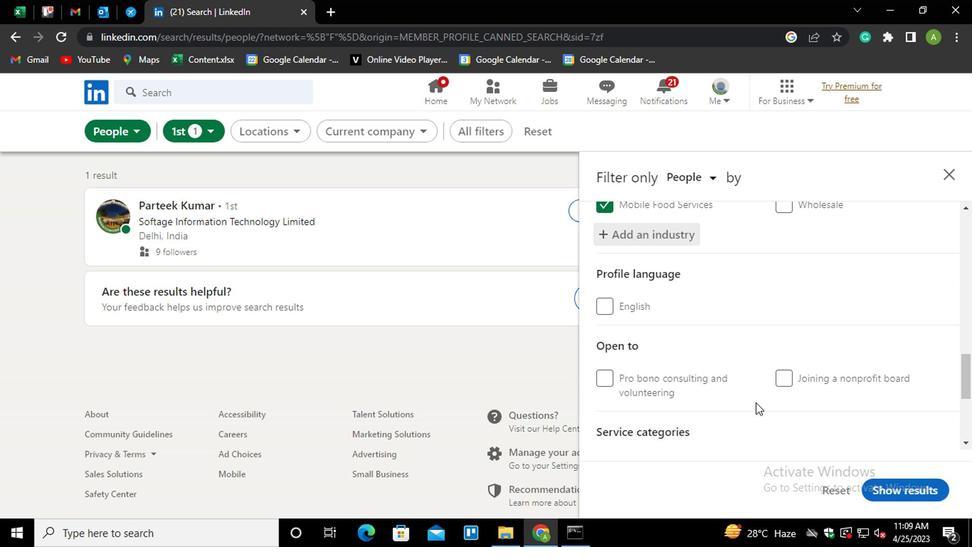 
Action: Mouse moved to (673, 392)
Screenshot: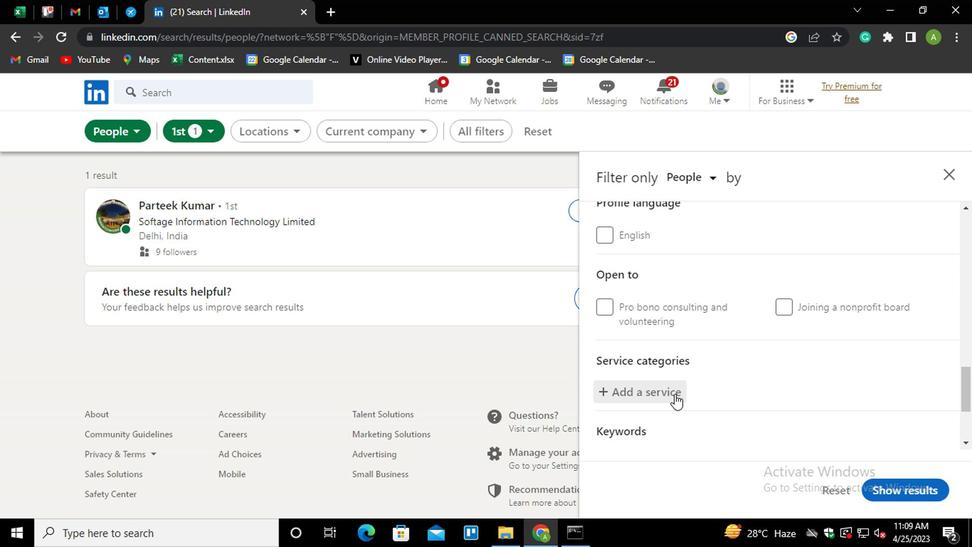 
Action: Mouse pressed left at (673, 392)
Screenshot: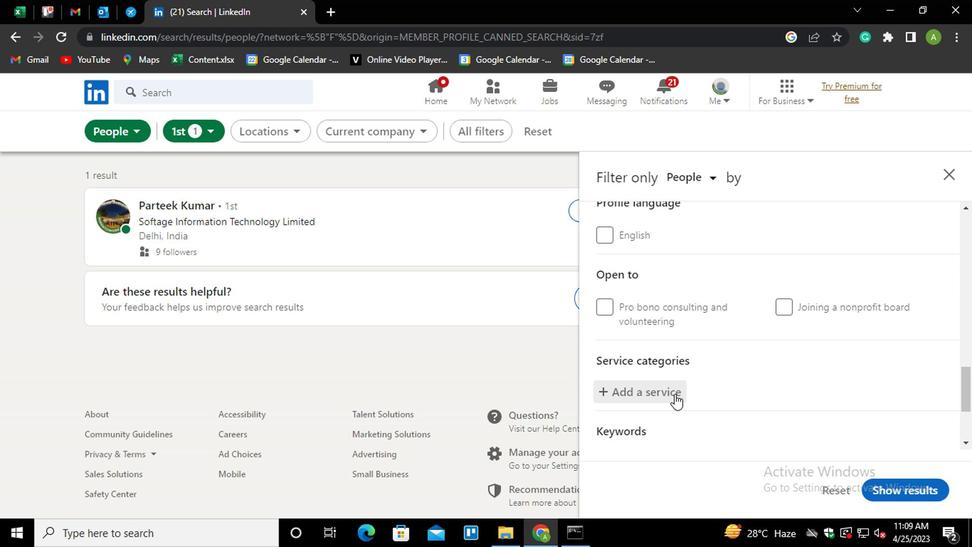 
Action: Key pressed <Key.shift>ANIMATION<Key.space><Key.shift>ARCHITECTURE
Screenshot: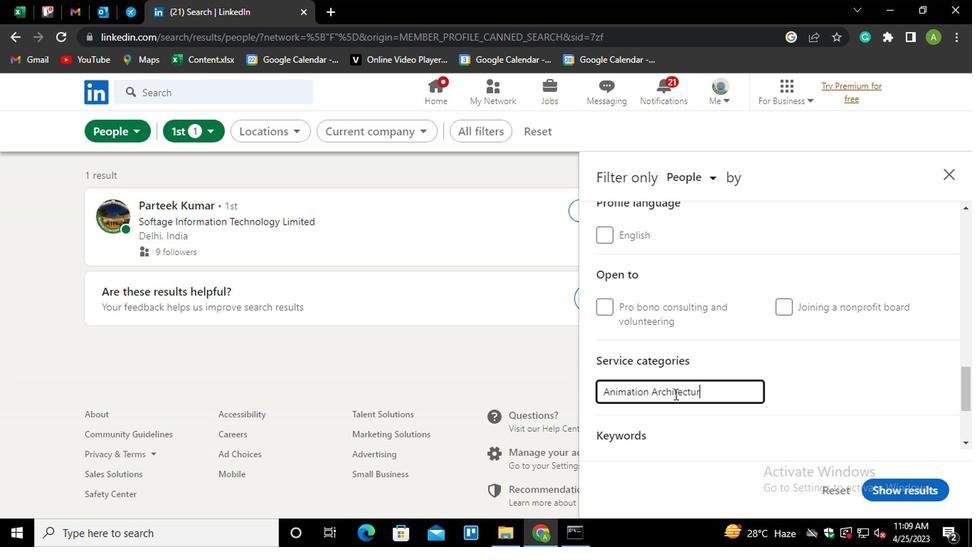 
Action: Mouse moved to (838, 381)
Screenshot: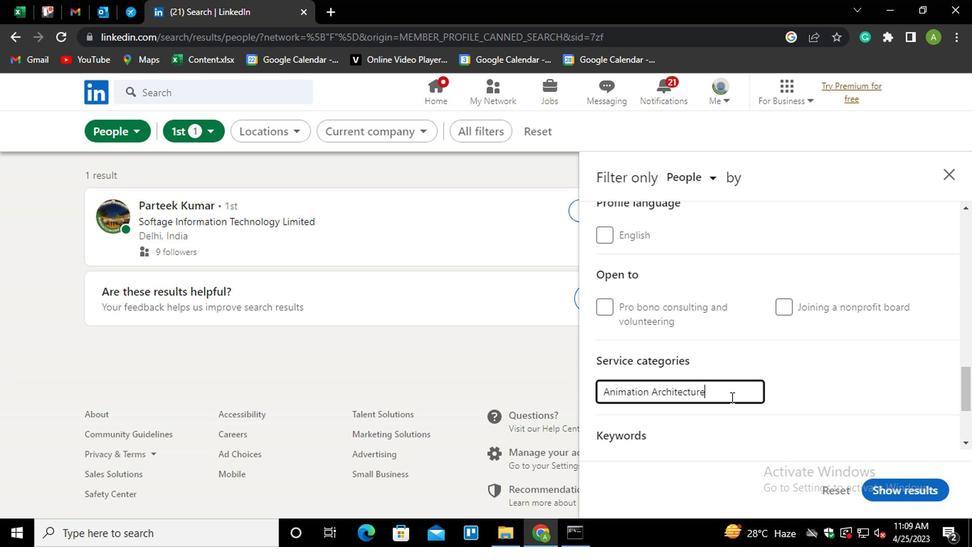 
Action: Mouse pressed left at (838, 381)
Screenshot: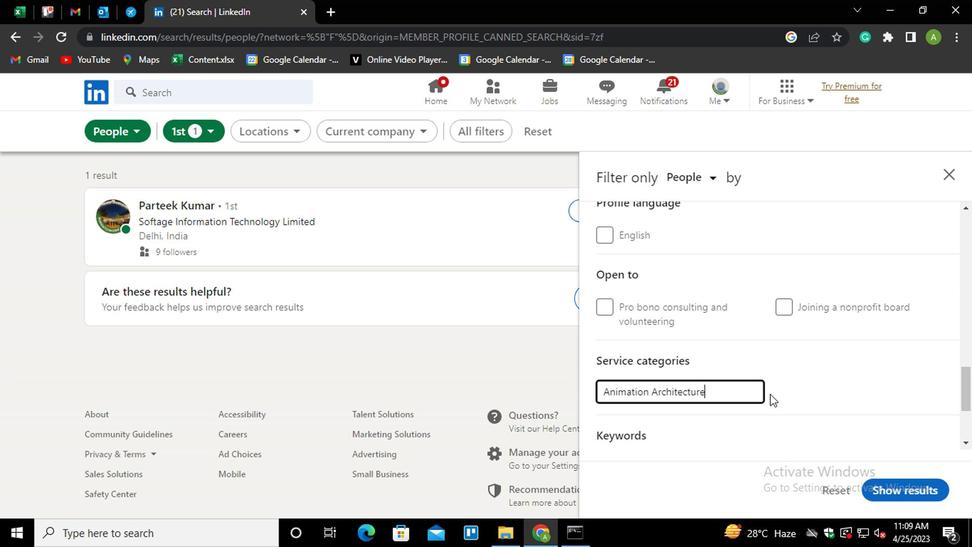 
Action: Mouse moved to (840, 382)
Screenshot: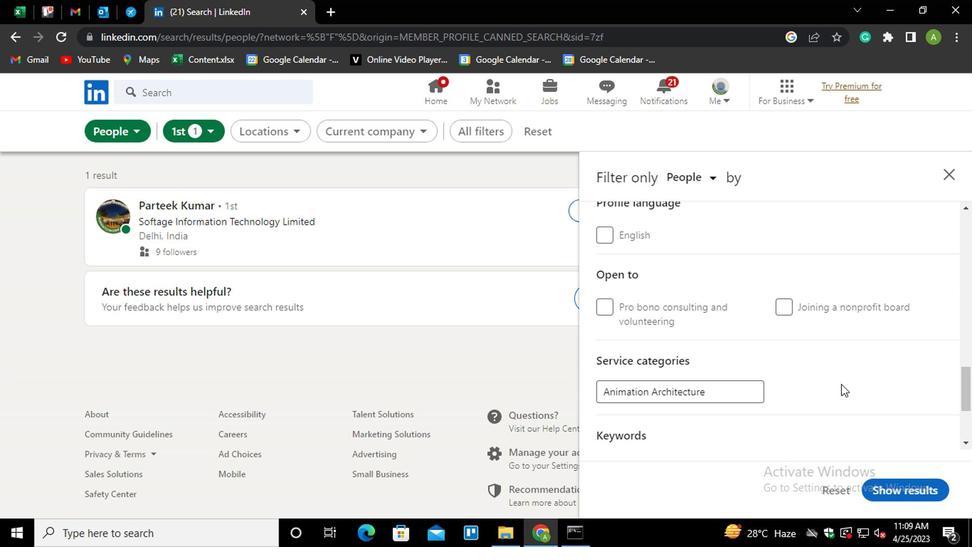 
Action: Mouse scrolled (840, 382) with delta (0, 0)
Screenshot: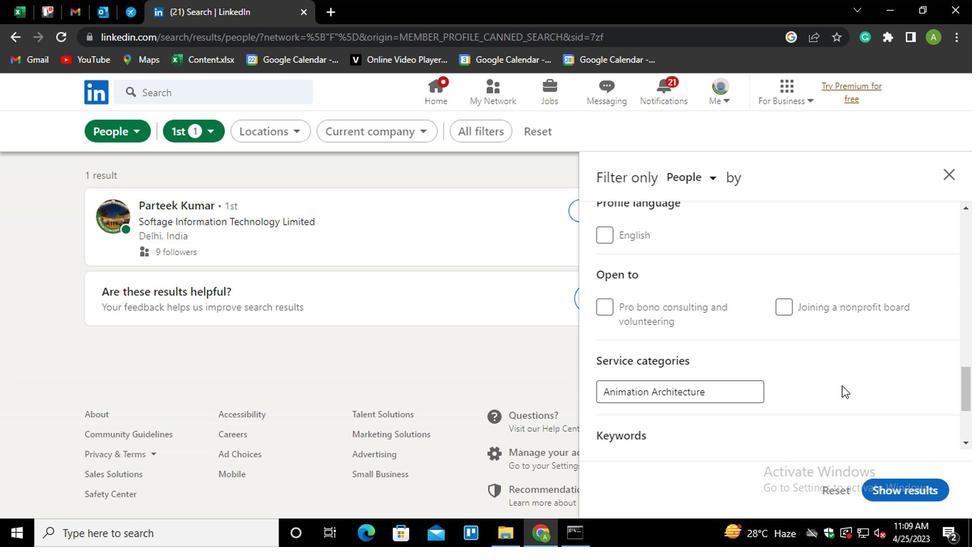 
Action: Mouse scrolled (840, 382) with delta (0, 0)
Screenshot: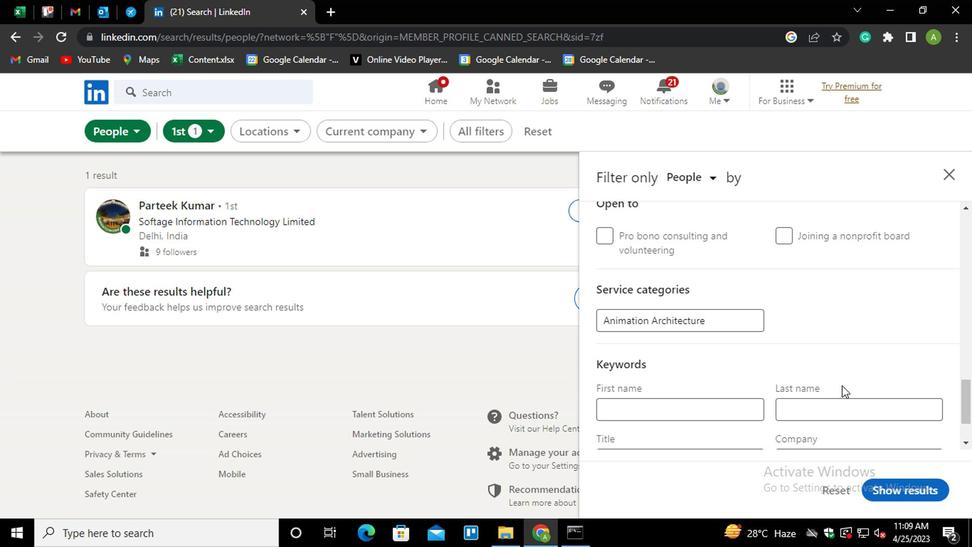 
Action: Mouse moved to (682, 387)
Screenshot: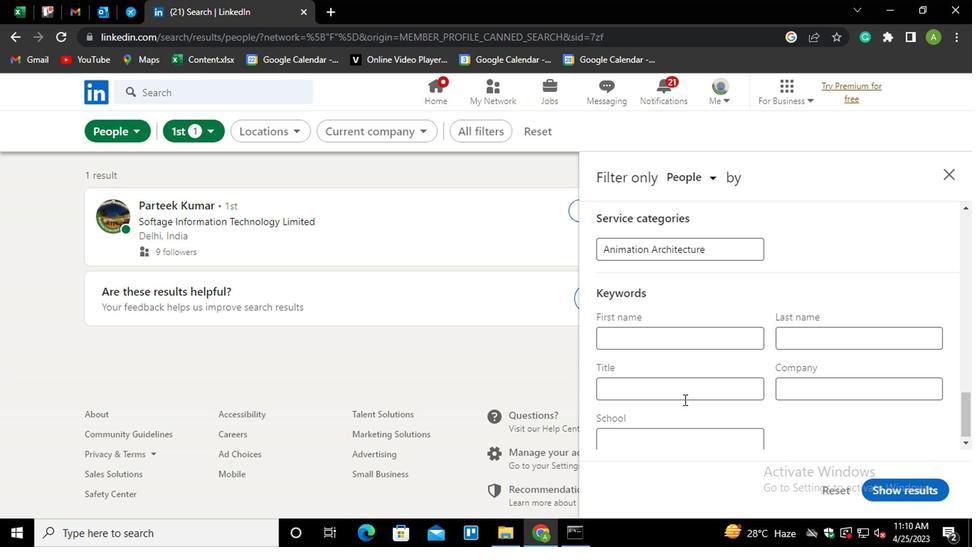
Action: Mouse pressed left at (682, 387)
Screenshot: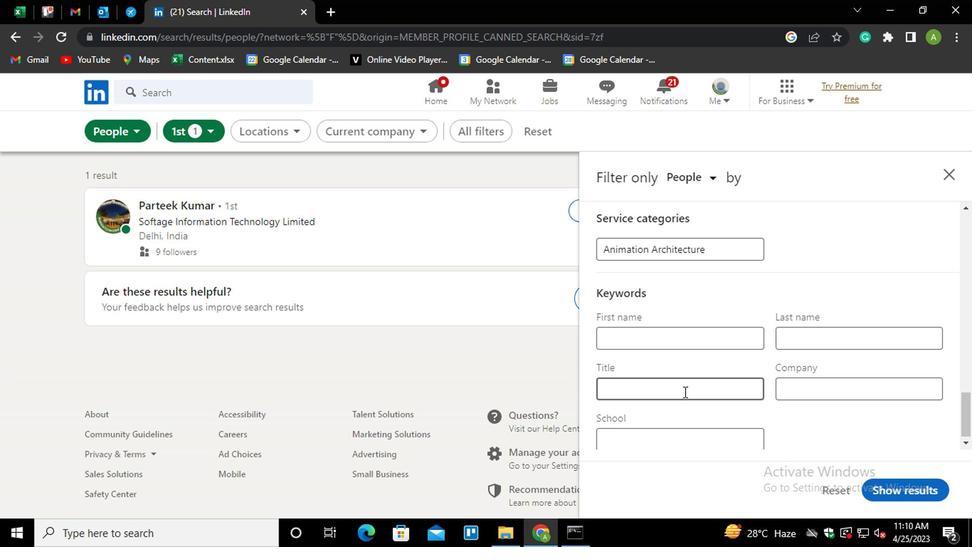 
Action: Key pressed <Key.shift_r>MAR
Screenshot: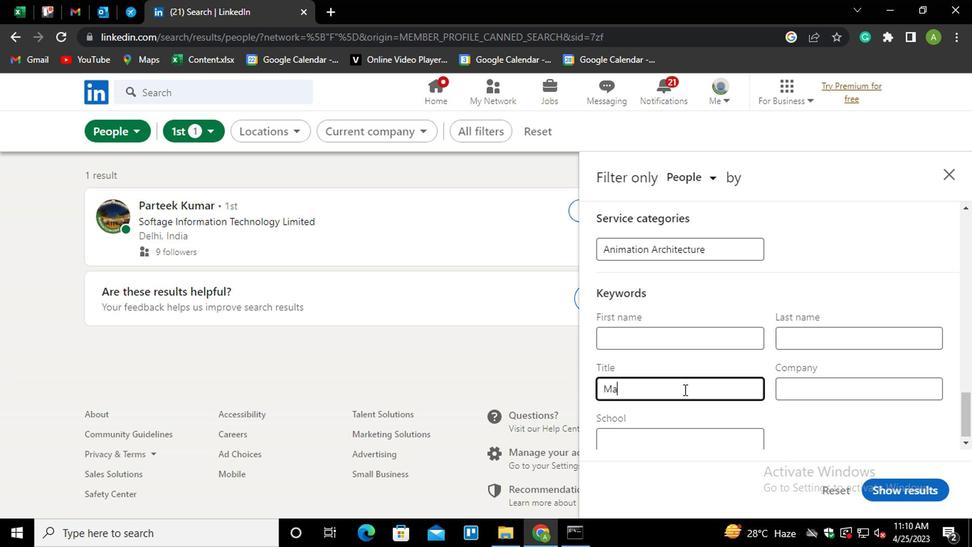 
Action: Mouse moved to (682, 386)
Screenshot: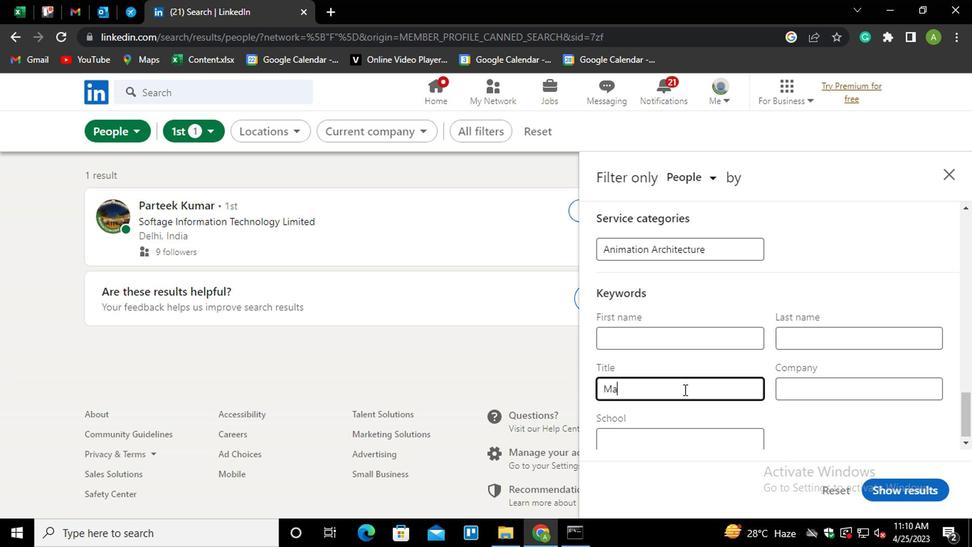 
Action: Key pressed KETING<Key.space><Key.shift>E=<Key.backspace><Key.backspace><Key.shift>RESEARCG<Key.backspace>H<Key.space><Key.shift>ANALYST
Screenshot: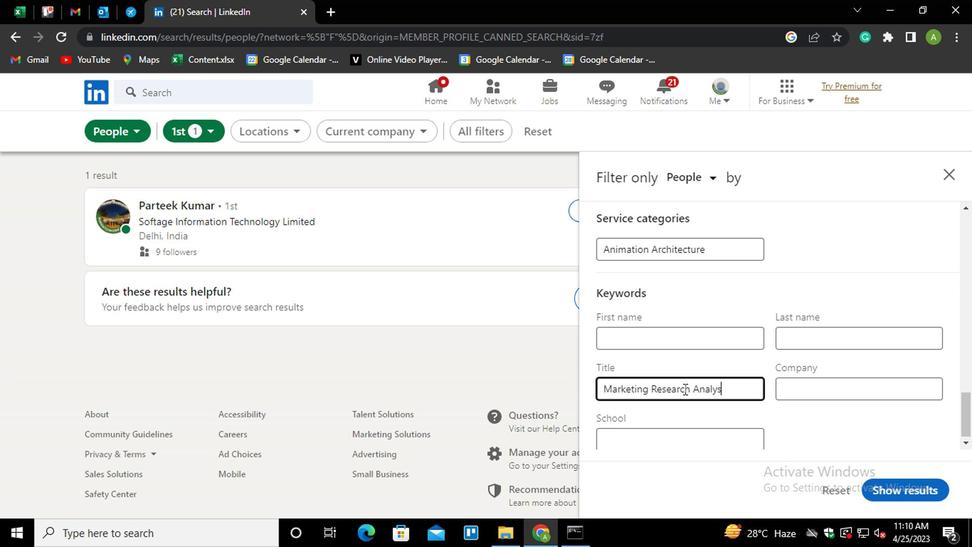 
Action: Mouse moved to (913, 431)
Screenshot: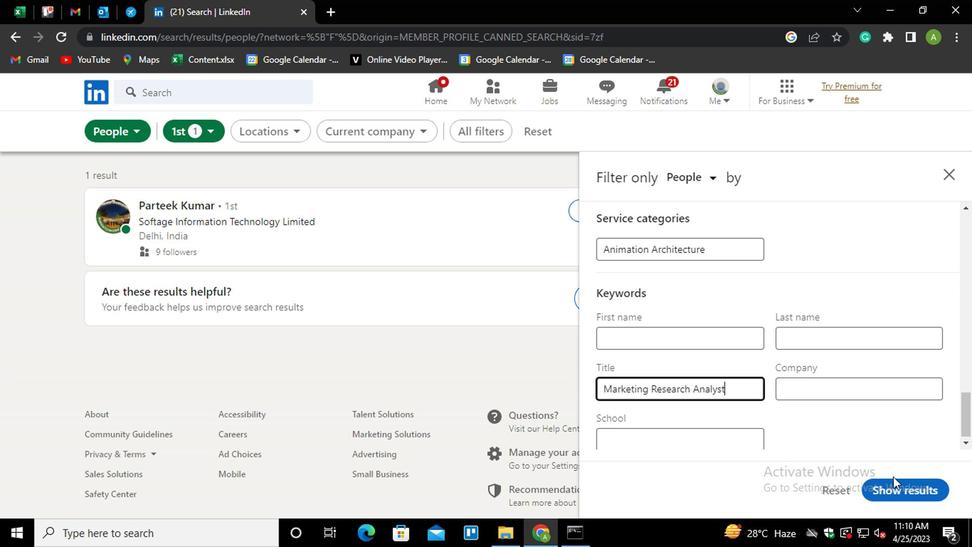 
Action: Mouse pressed left at (913, 431)
Screenshot: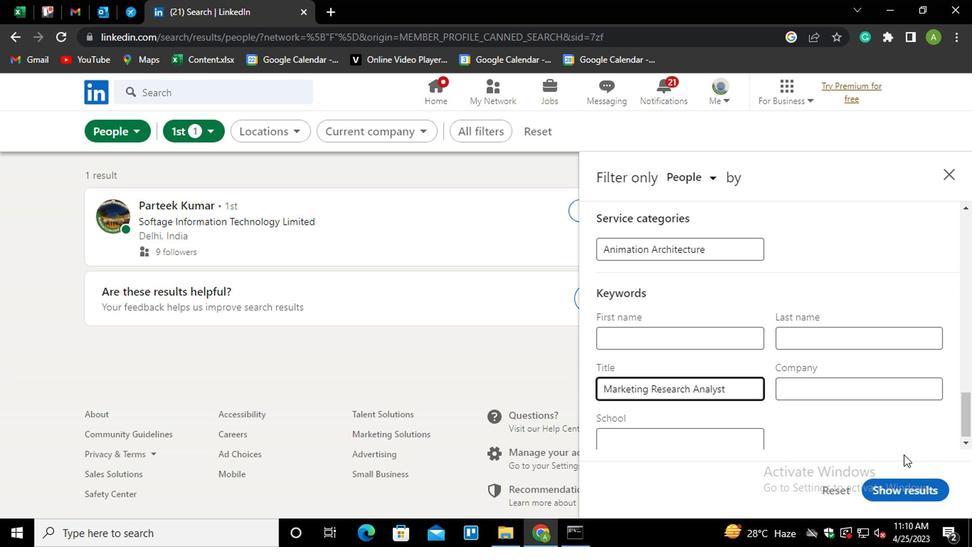 
Action: Mouse scrolled (913, 430) with delta (0, -1)
Screenshot: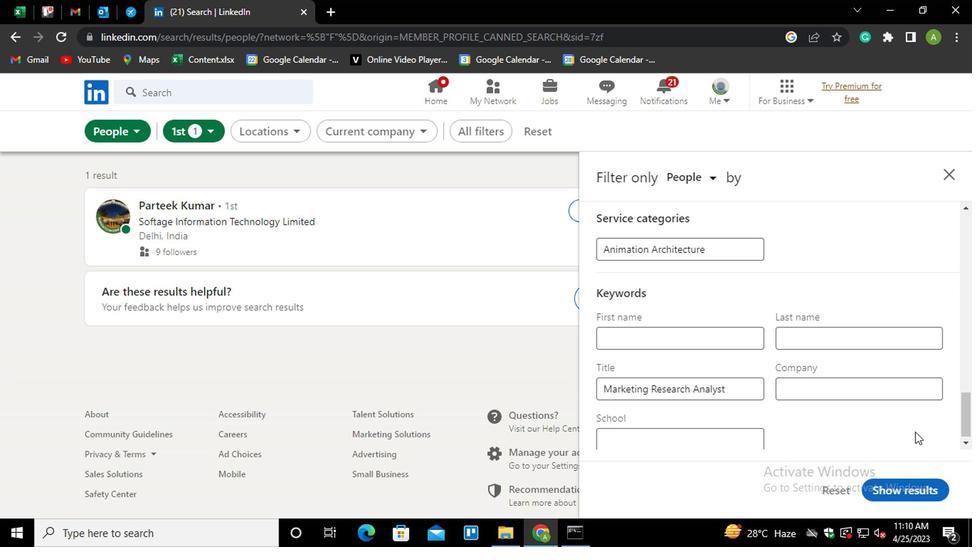 
Action: Mouse scrolled (913, 430) with delta (0, -1)
Screenshot: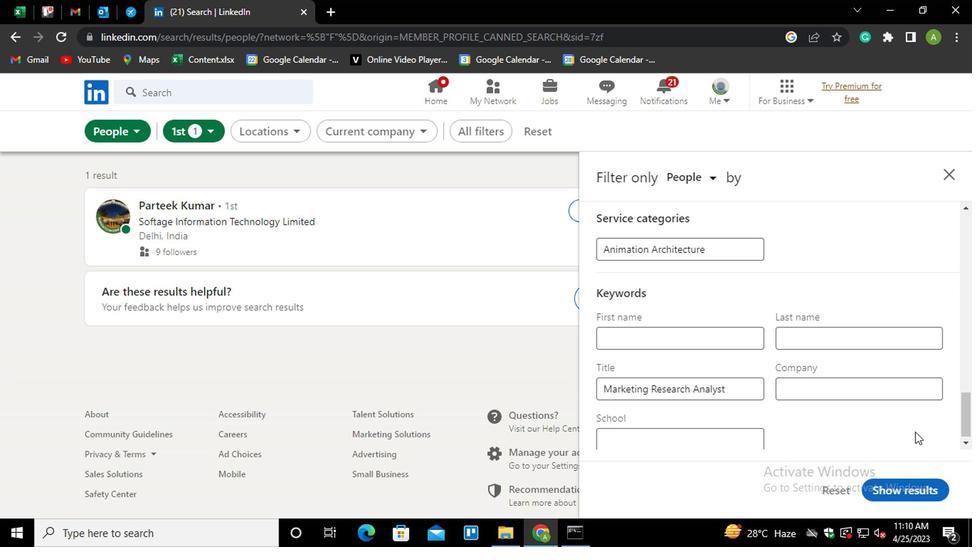 
Action: Mouse moved to (908, 484)
Screenshot: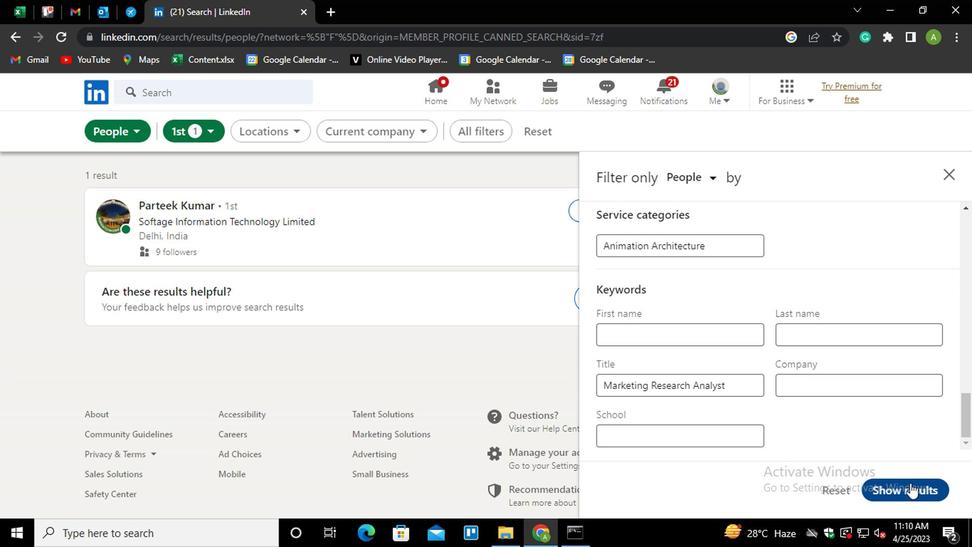 
Action: Mouse pressed left at (908, 484)
Screenshot: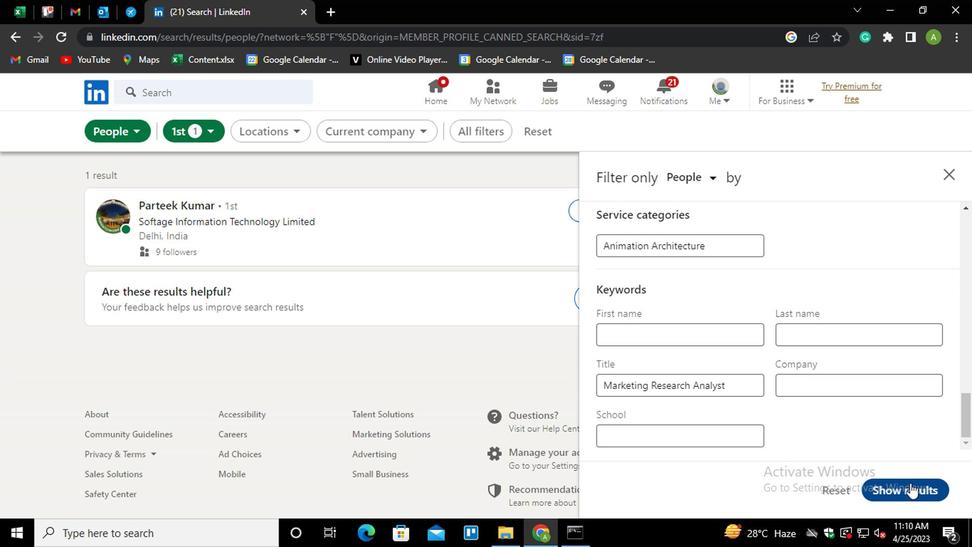
Action: Mouse moved to (855, 401)
Screenshot: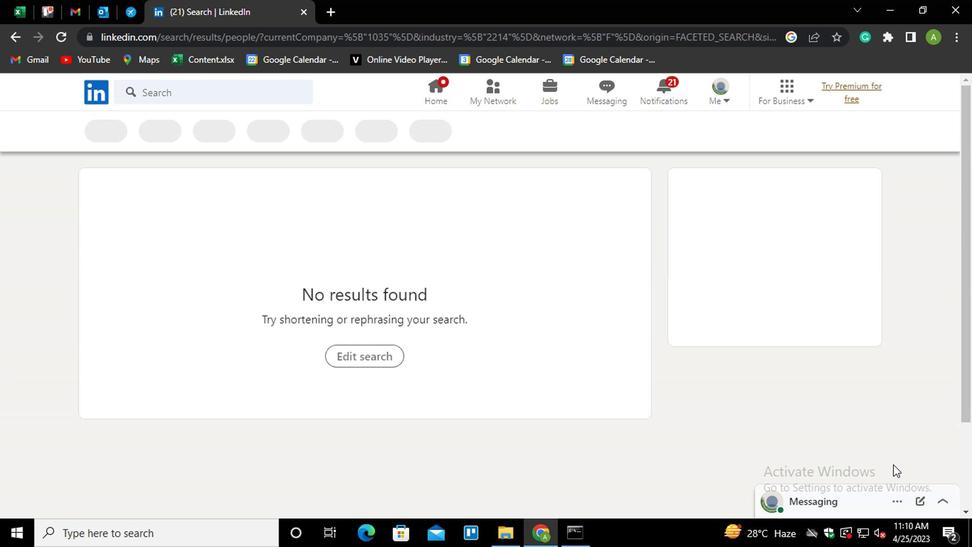 
